 Task: Look for space in Huber Heights, United States from 6th September, 2023 to 15th September, 2023 for 6 adults in price range Rs.8000 to Rs.12000. Place can be entire place or private room with 6 bedrooms having 6 beds and 6 bathrooms. Property type can be house, flat, guest house. Amenities needed are: wifi, TV, free parkinig on premises, gym, breakfast. Booking option can be shelf check-in. Required host language is English.
Action: Mouse moved to (432, 95)
Screenshot: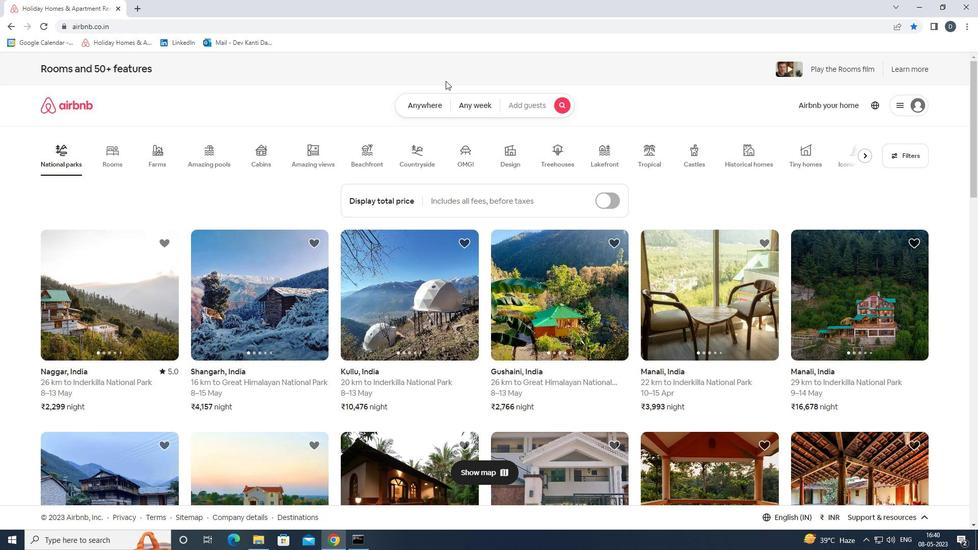 
Action: Mouse pressed left at (432, 95)
Screenshot: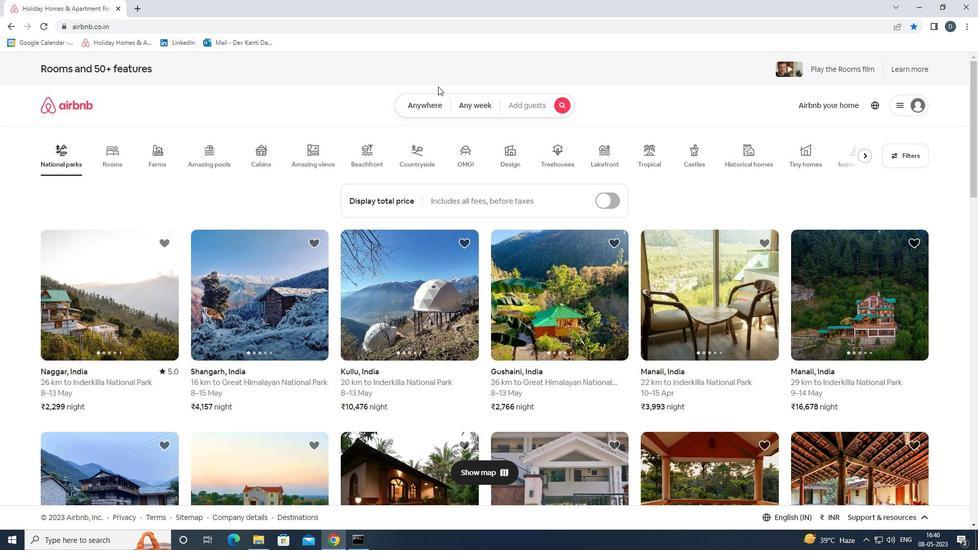 
Action: Mouse moved to (375, 145)
Screenshot: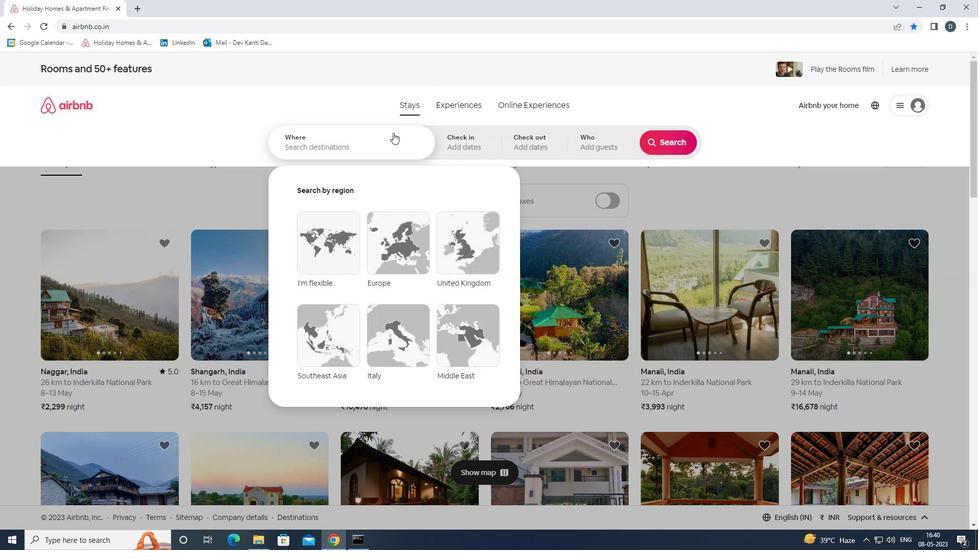 
Action: Mouse pressed left at (375, 145)
Screenshot: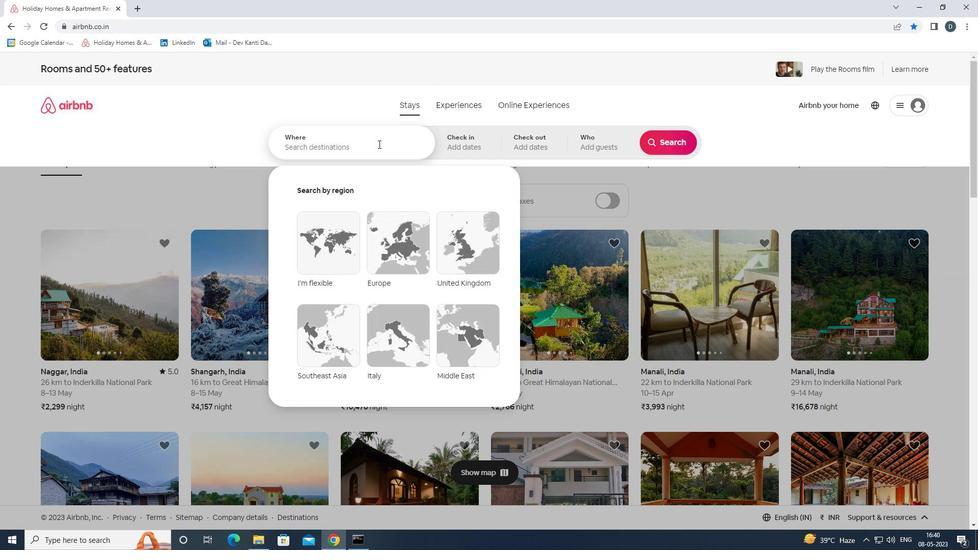 
Action: Key pressed <Key.shift><Key.shift><Key.shift>HUBER<Key.space><Key.shift>HEIGHTS,<Key.shift><Key.shift><Key.shift><Key.shift><Key.shift><Key.shift><Key.shift><Key.shift><Key.shift><Key.shift><Key.shift><Key.shift>UNITED<Key.space><Key.shift>STATES<Key.enter>
Screenshot: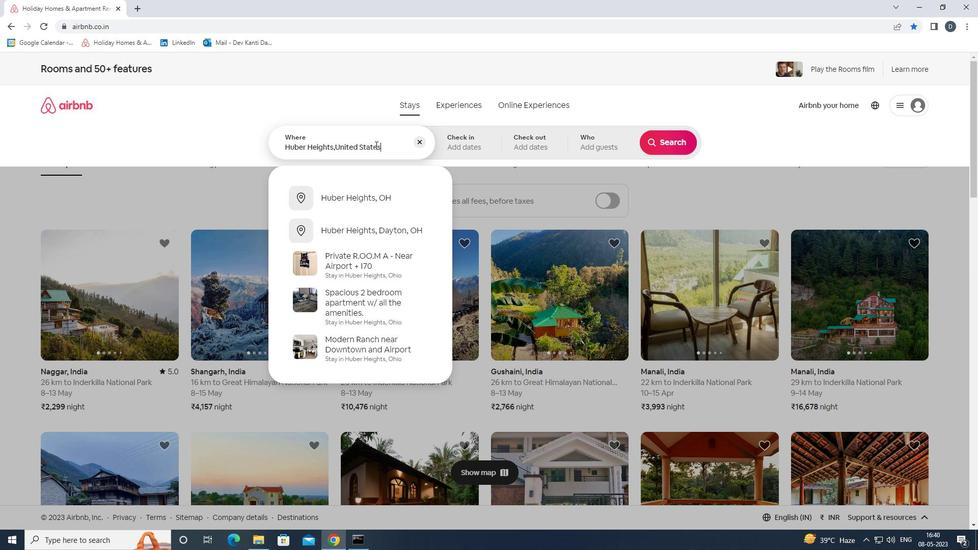 
Action: Mouse moved to (660, 225)
Screenshot: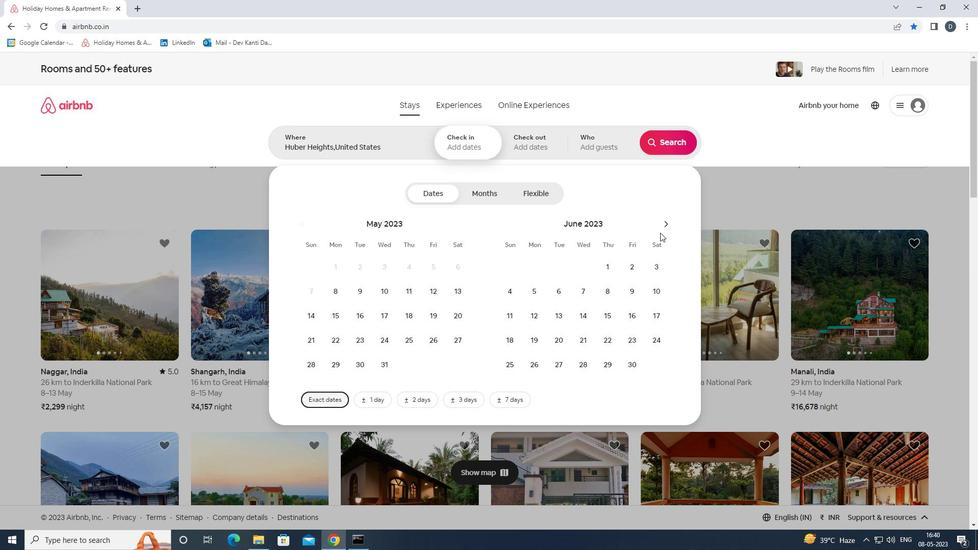 
Action: Mouse pressed left at (660, 225)
Screenshot: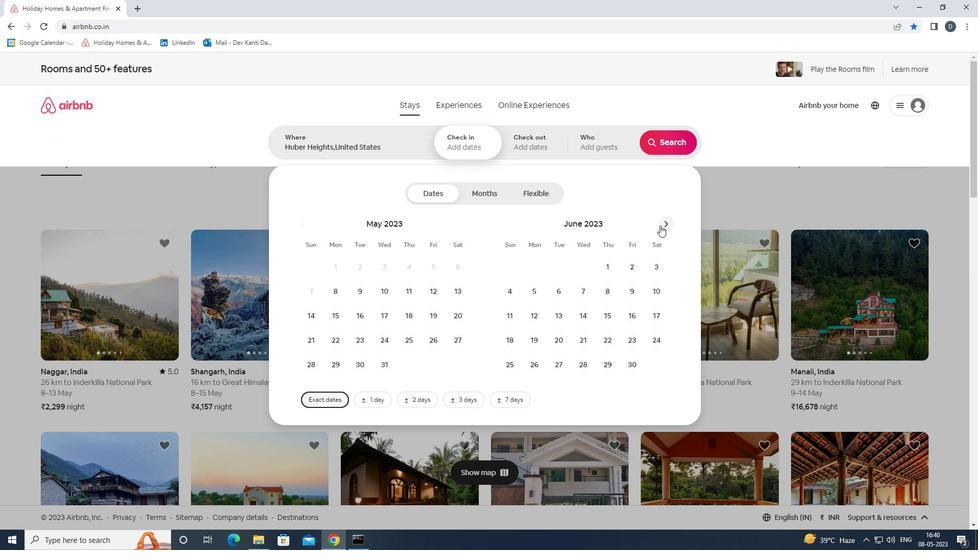 
Action: Mouse pressed left at (660, 225)
Screenshot: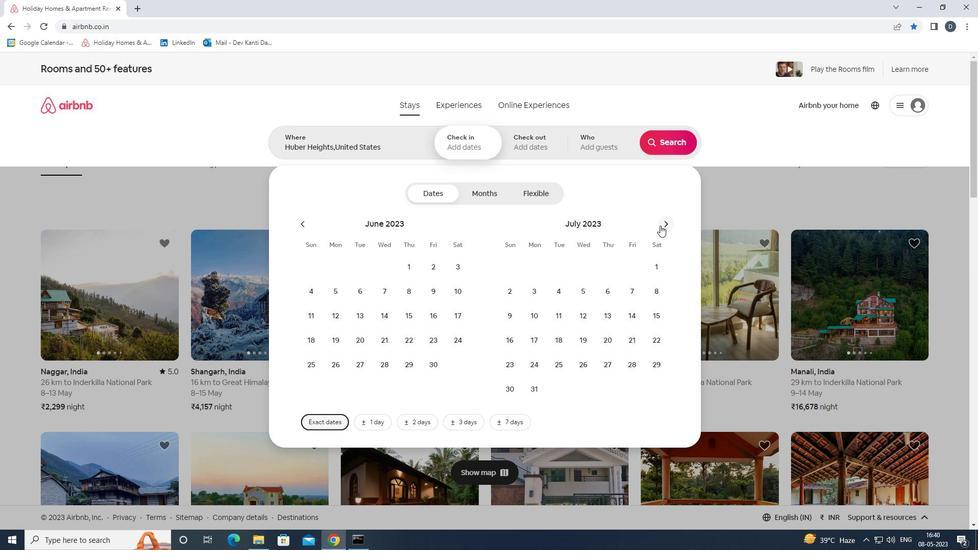 
Action: Mouse pressed left at (660, 225)
Screenshot: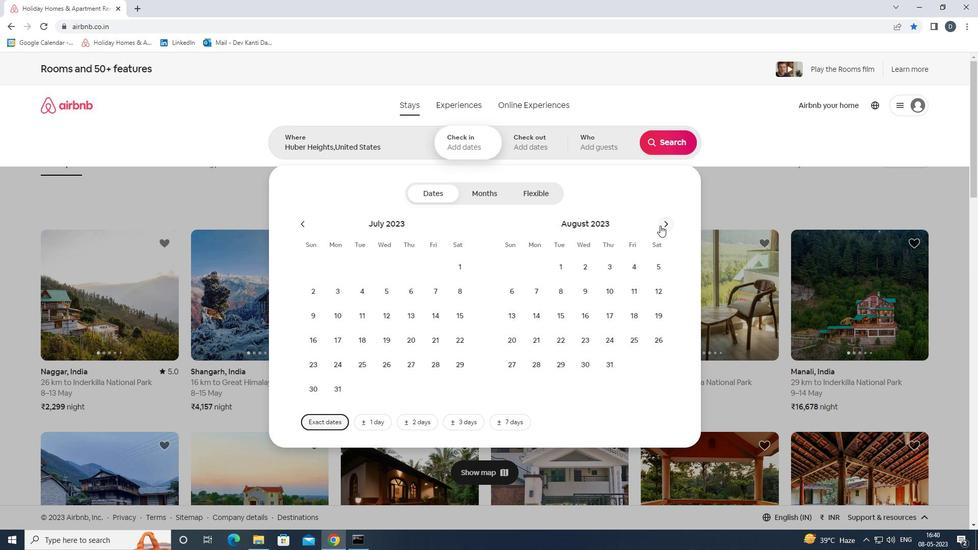 
Action: Mouse moved to (590, 293)
Screenshot: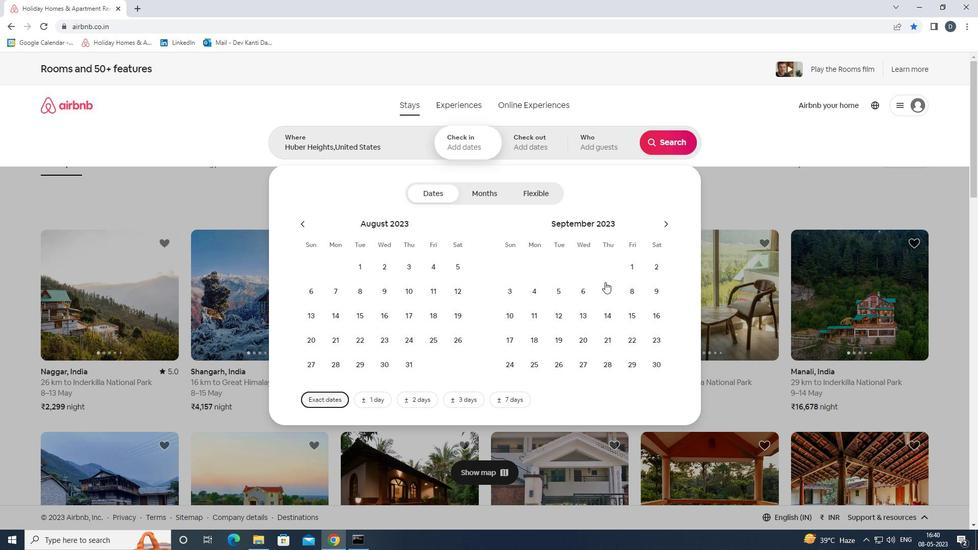 
Action: Mouse pressed left at (590, 293)
Screenshot: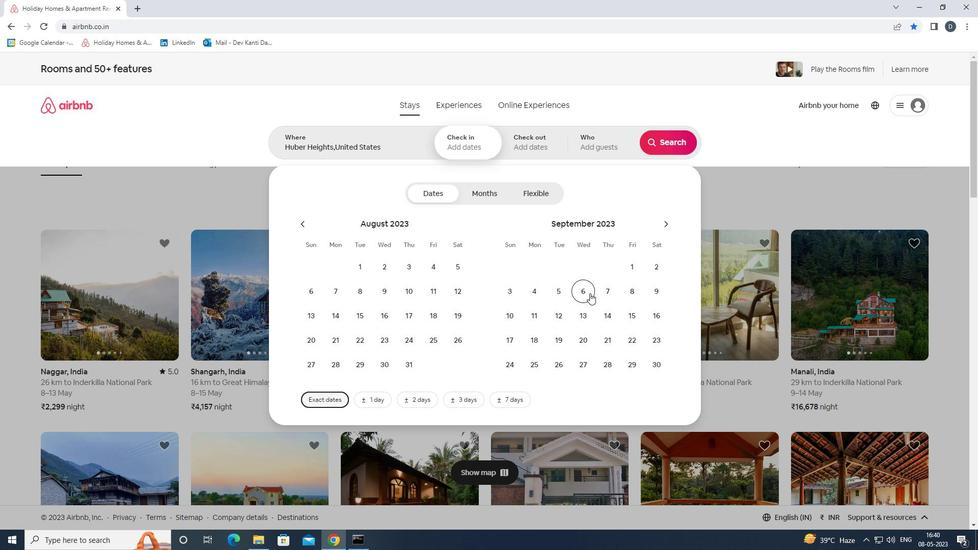 
Action: Mouse moved to (631, 311)
Screenshot: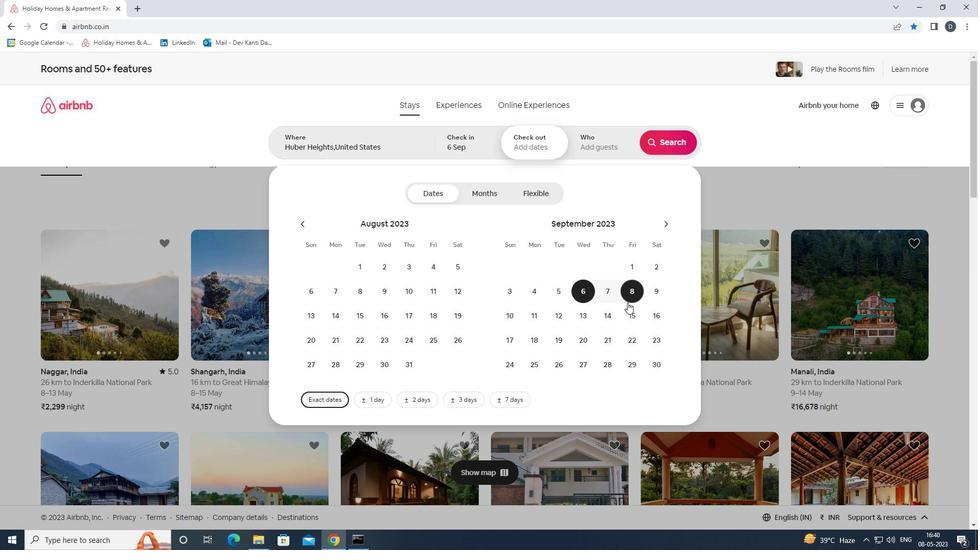 
Action: Mouse pressed left at (631, 311)
Screenshot: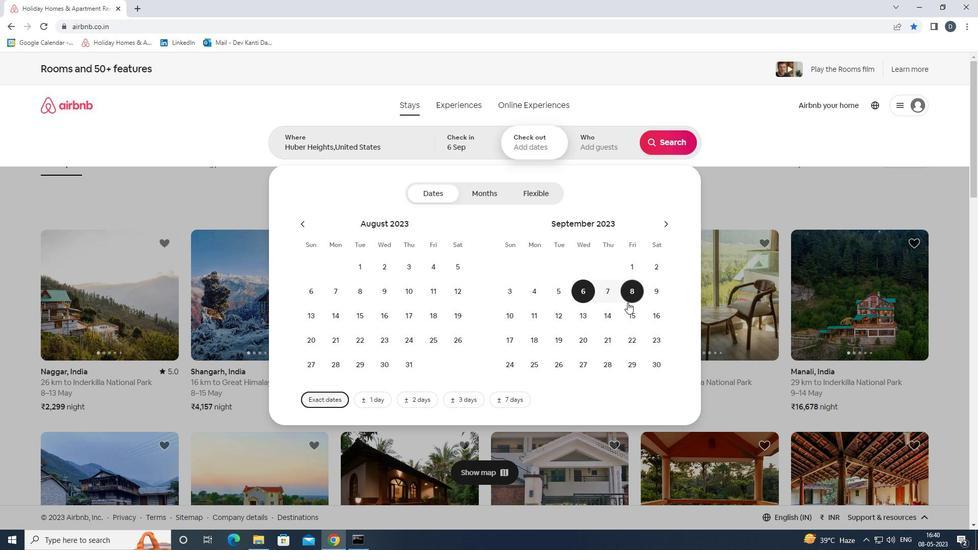 
Action: Mouse moved to (614, 152)
Screenshot: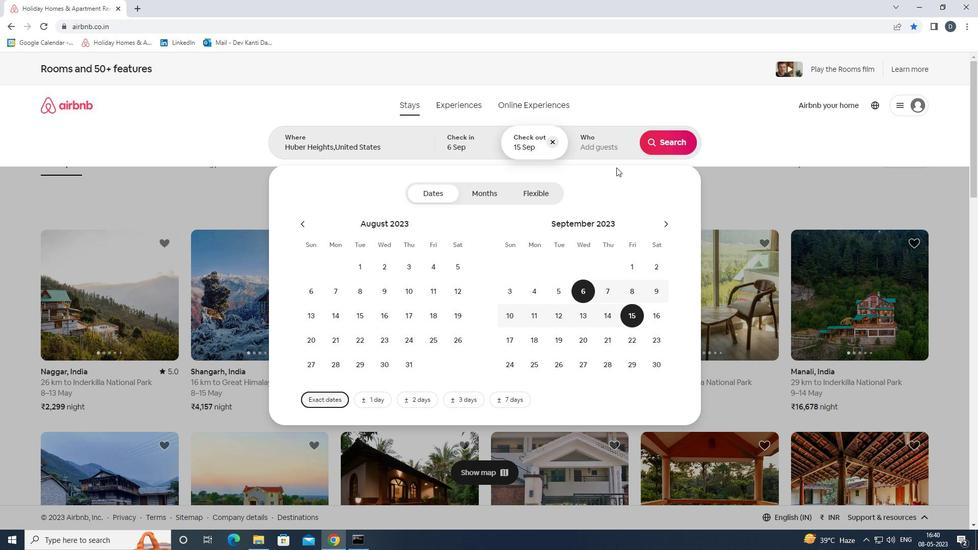 
Action: Mouse pressed left at (614, 152)
Screenshot: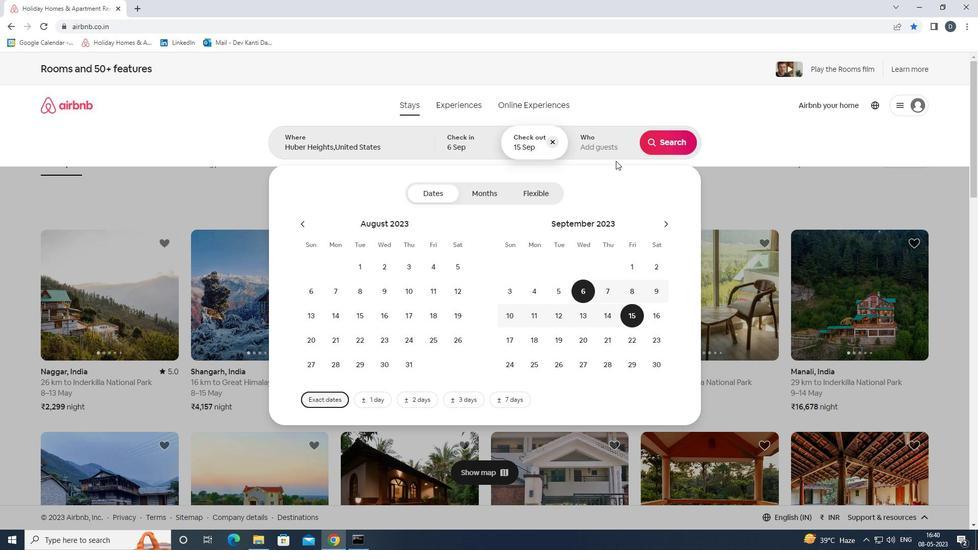
Action: Mouse moved to (672, 199)
Screenshot: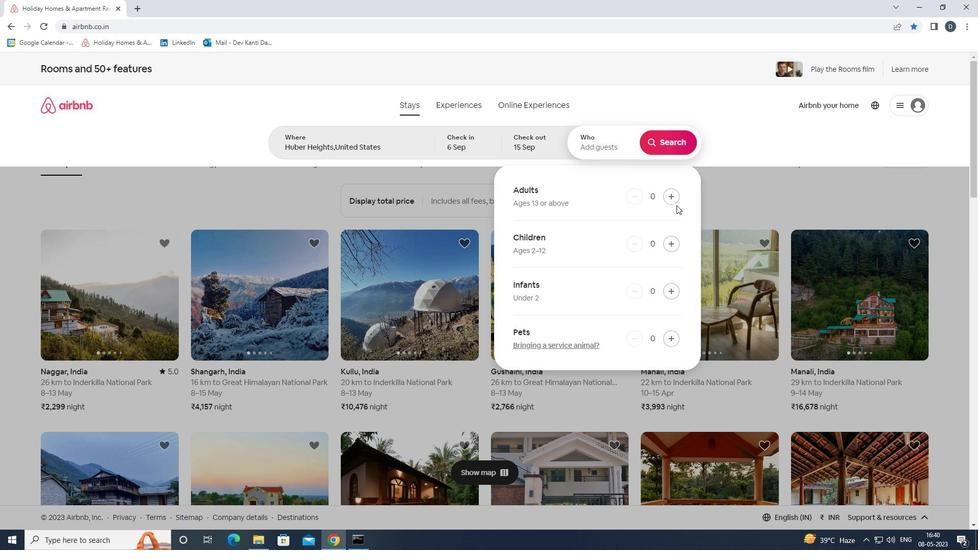 
Action: Mouse pressed left at (672, 199)
Screenshot: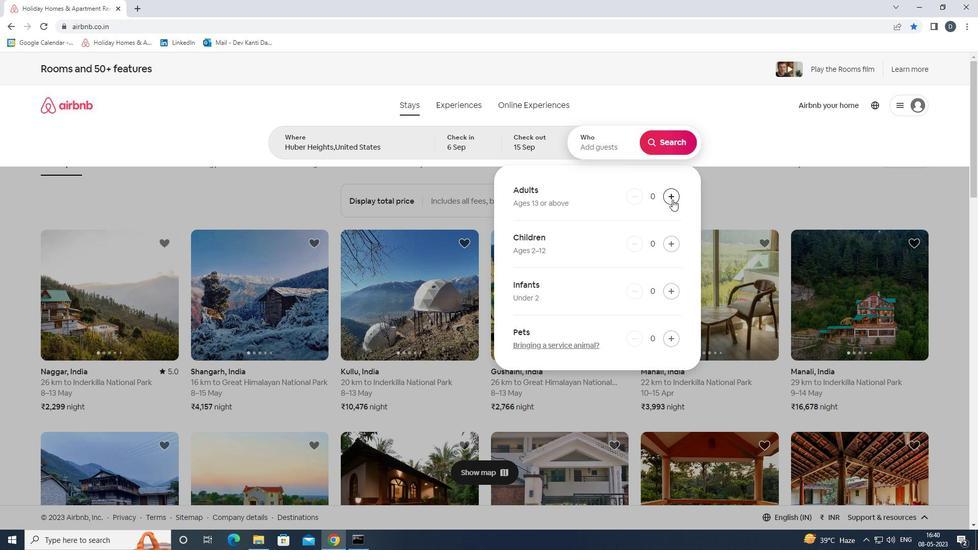 
Action: Mouse pressed left at (672, 199)
Screenshot: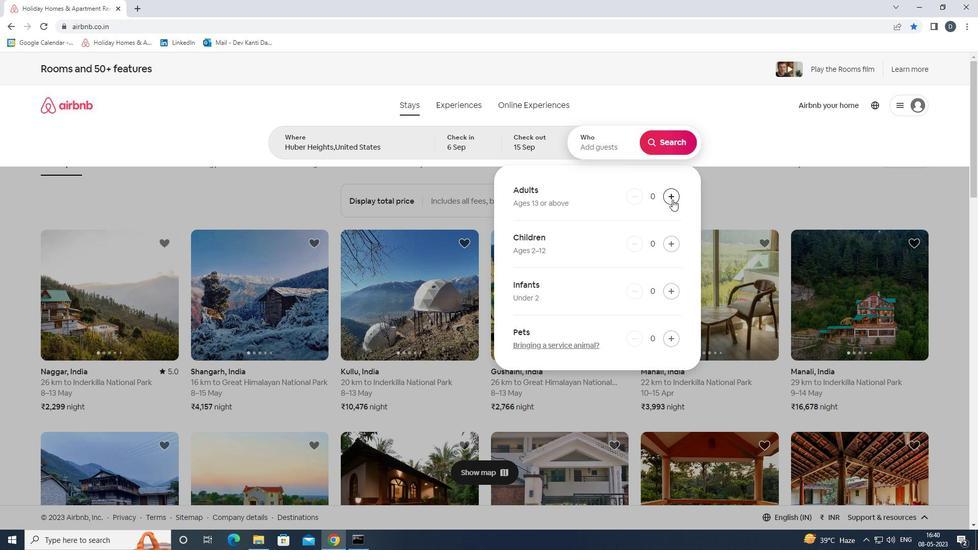 
Action: Mouse pressed left at (672, 199)
Screenshot: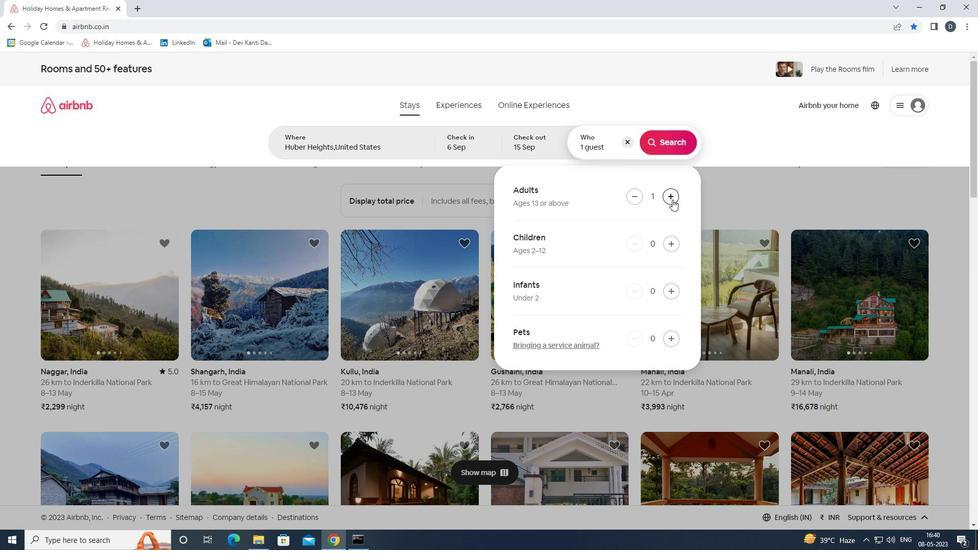 
Action: Mouse pressed left at (672, 199)
Screenshot: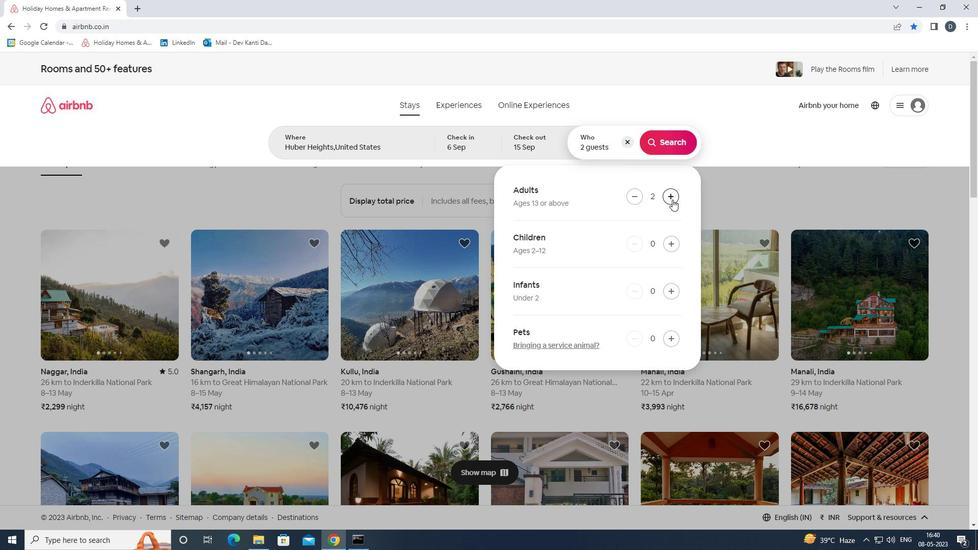 
Action: Mouse pressed left at (672, 199)
Screenshot: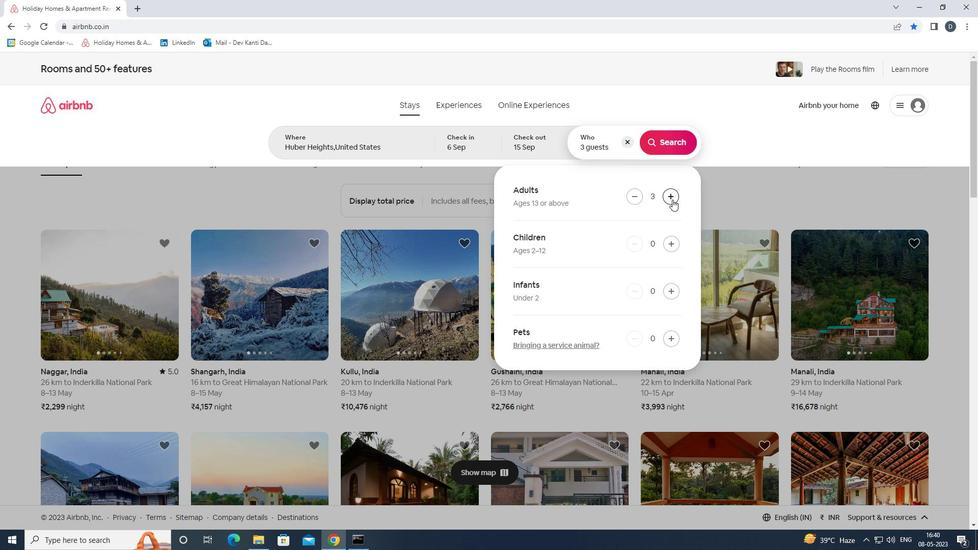 
Action: Mouse pressed left at (672, 199)
Screenshot: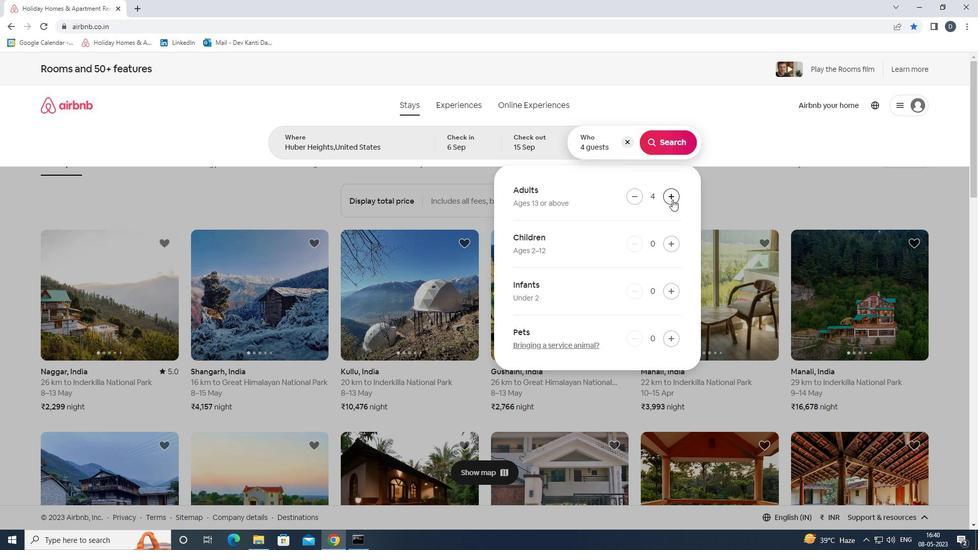 
Action: Mouse moved to (676, 134)
Screenshot: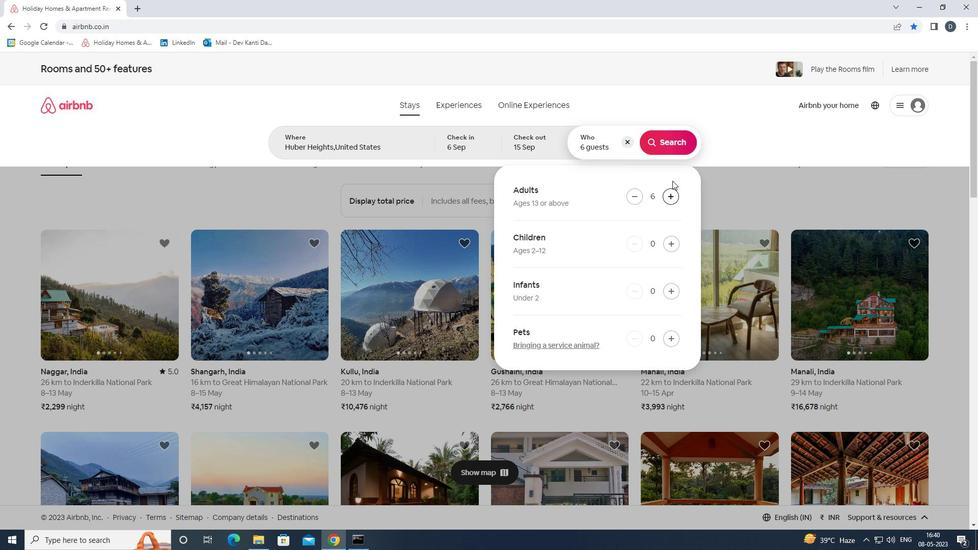
Action: Mouse pressed left at (676, 134)
Screenshot: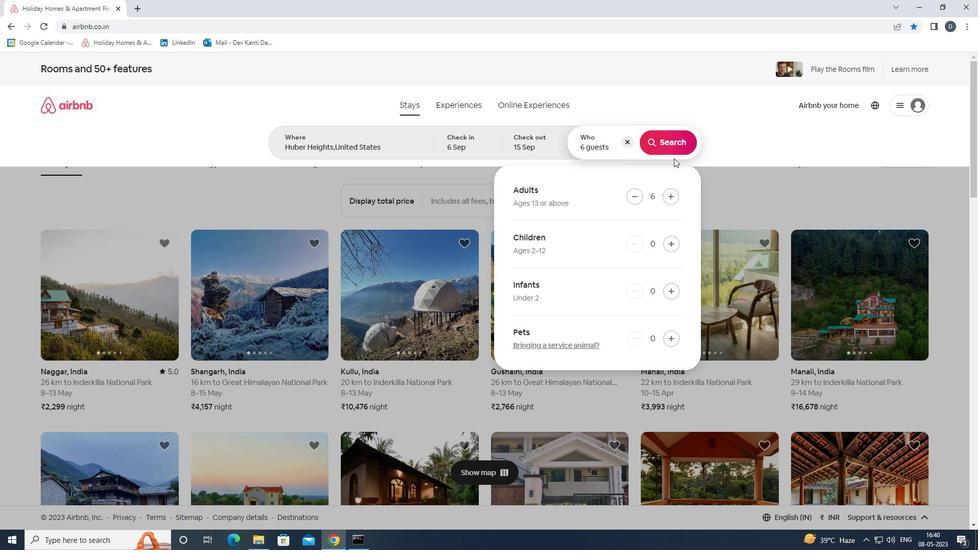 
Action: Mouse moved to (930, 117)
Screenshot: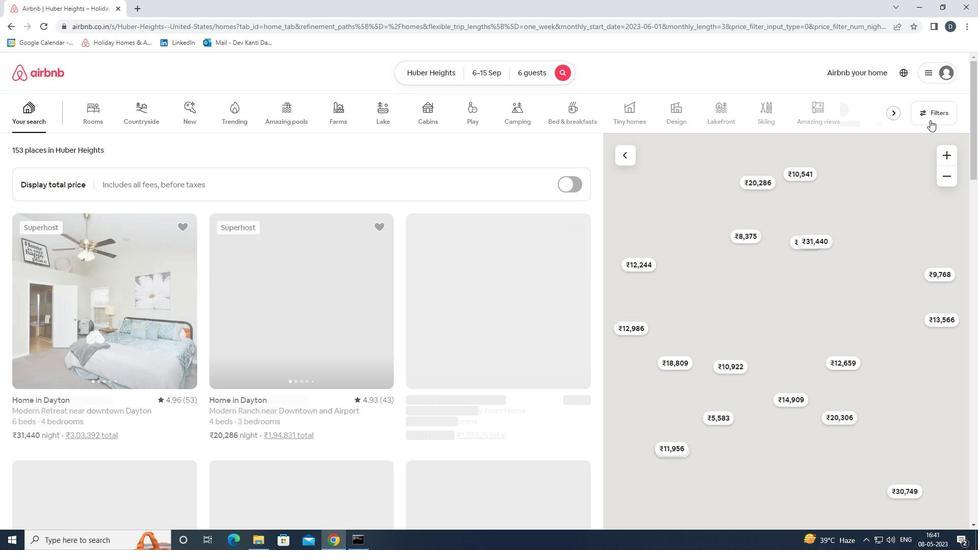 
Action: Mouse pressed left at (930, 117)
Screenshot: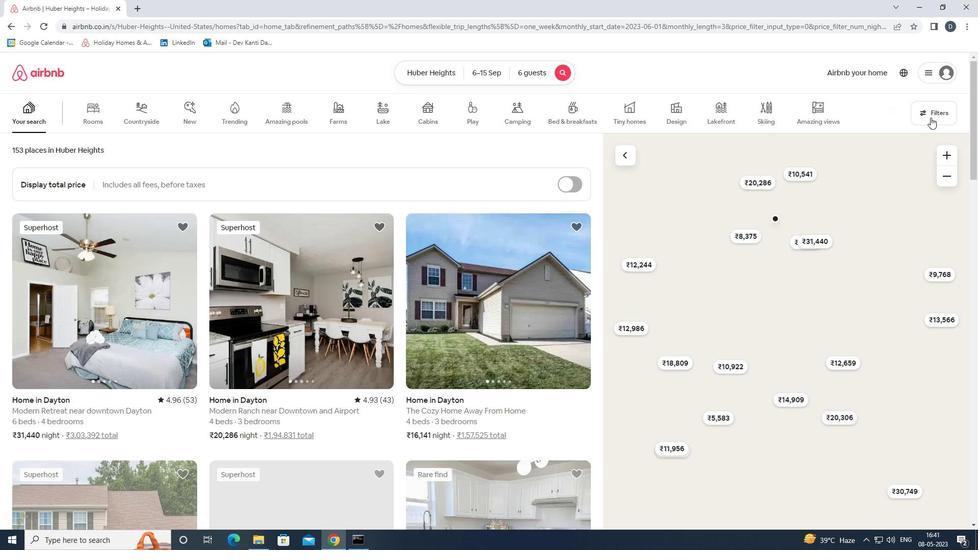 
Action: Mouse moved to (423, 367)
Screenshot: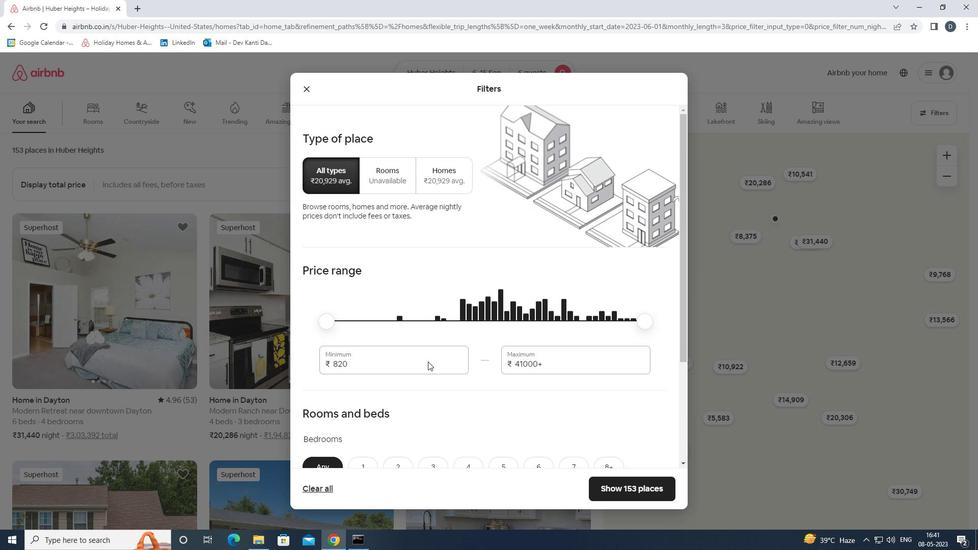 
Action: Mouse pressed left at (423, 367)
Screenshot: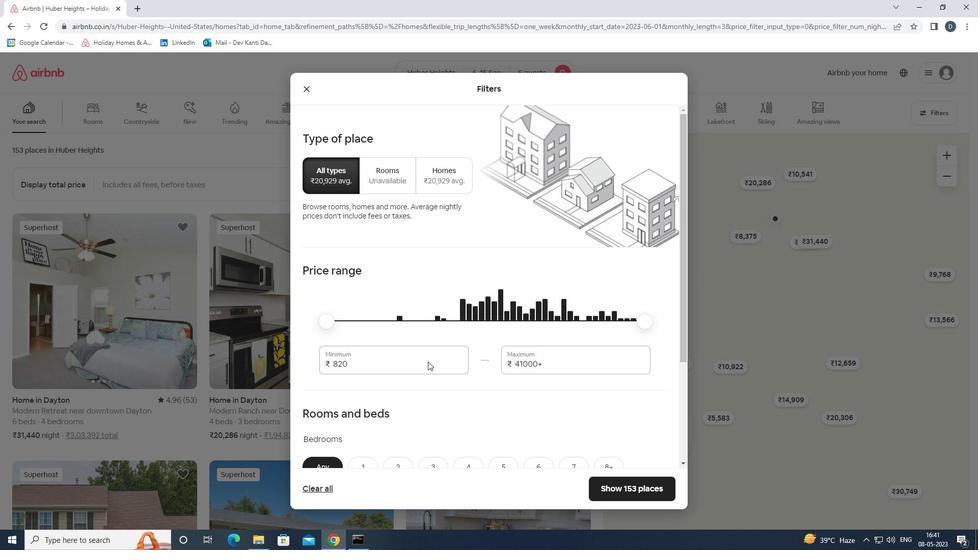 
Action: Mouse pressed left at (423, 367)
Screenshot: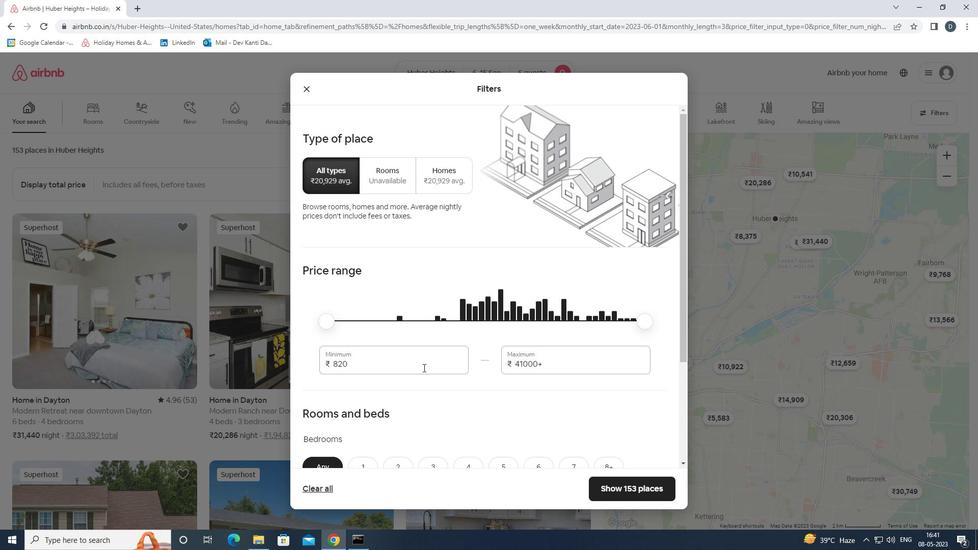 
Action: Key pressed 8000<Key.tab>12000
Screenshot: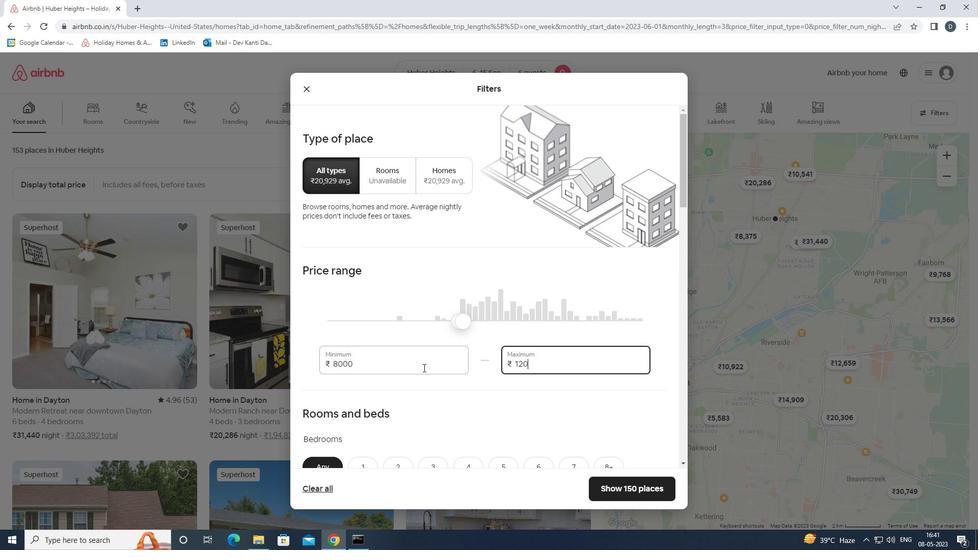 
Action: Mouse scrolled (423, 367) with delta (0, 0)
Screenshot: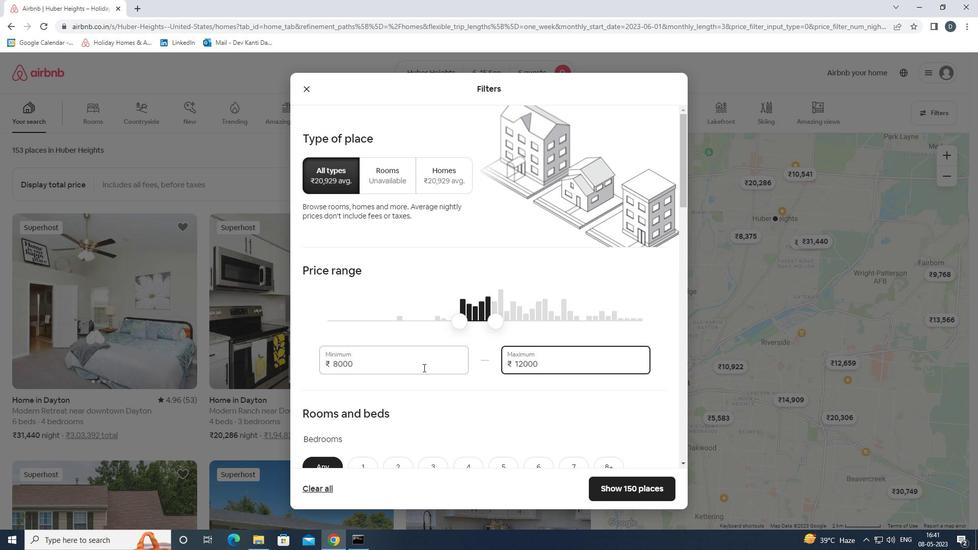 
Action: Mouse scrolled (423, 367) with delta (0, 0)
Screenshot: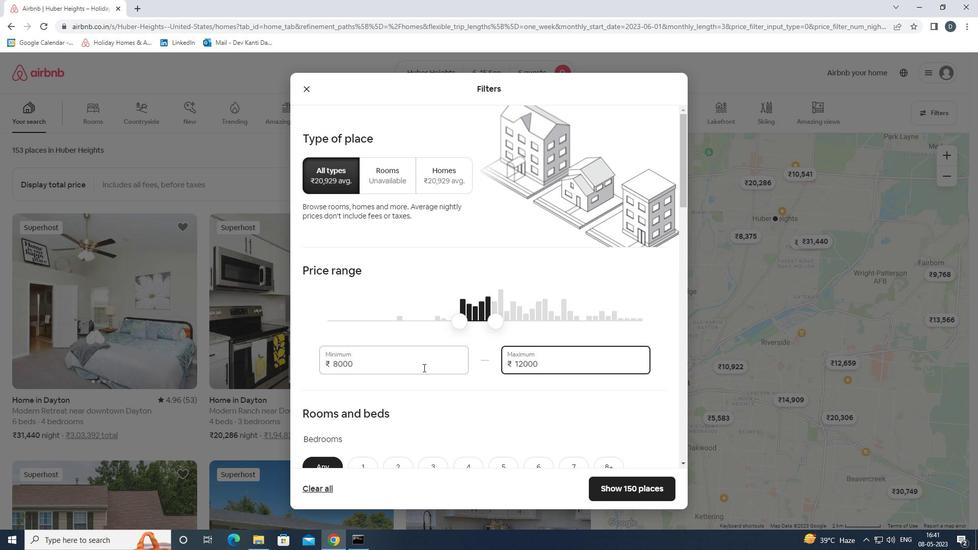 
Action: Mouse scrolled (423, 367) with delta (0, 0)
Screenshot: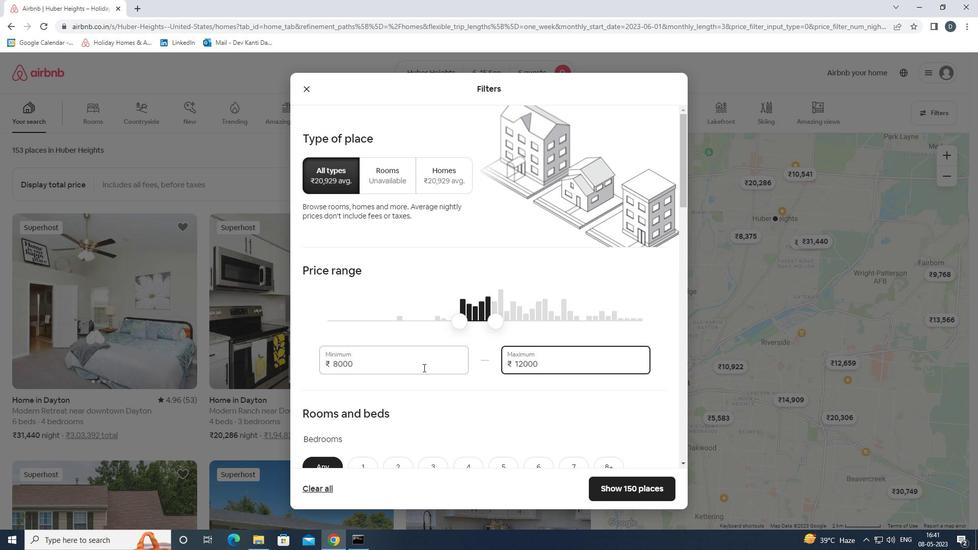 
Action: Mouse scrolled (423, 367) with delta (0, 0)
Screenshot: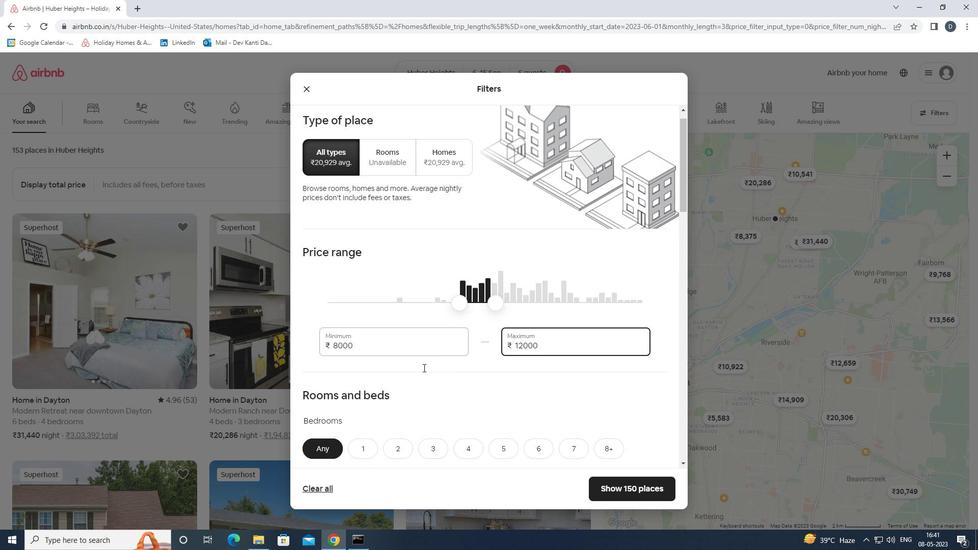 
Action: Mouse moved to (419, 340)
Screenshot: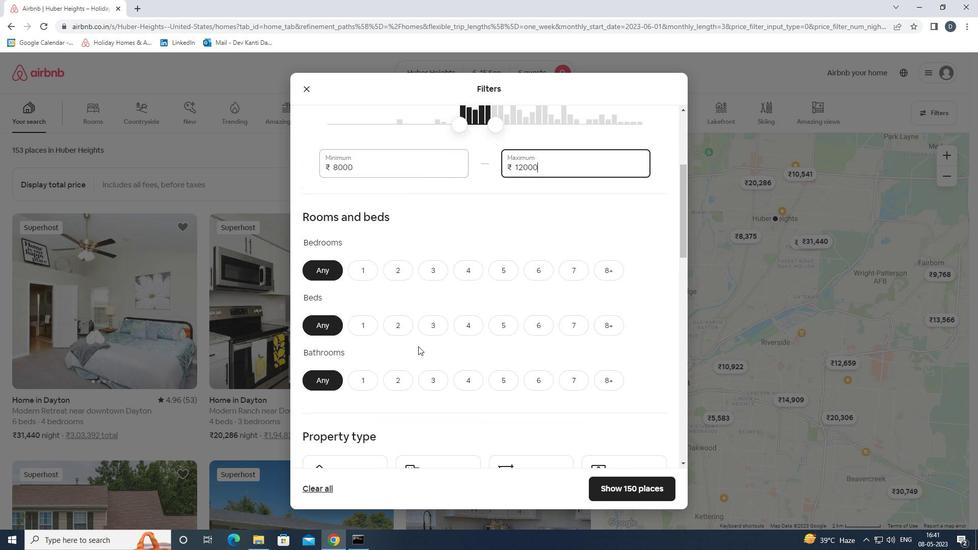 
Action: Mouse scrolled (419, 340) with delta (0, 0)
Screenshot: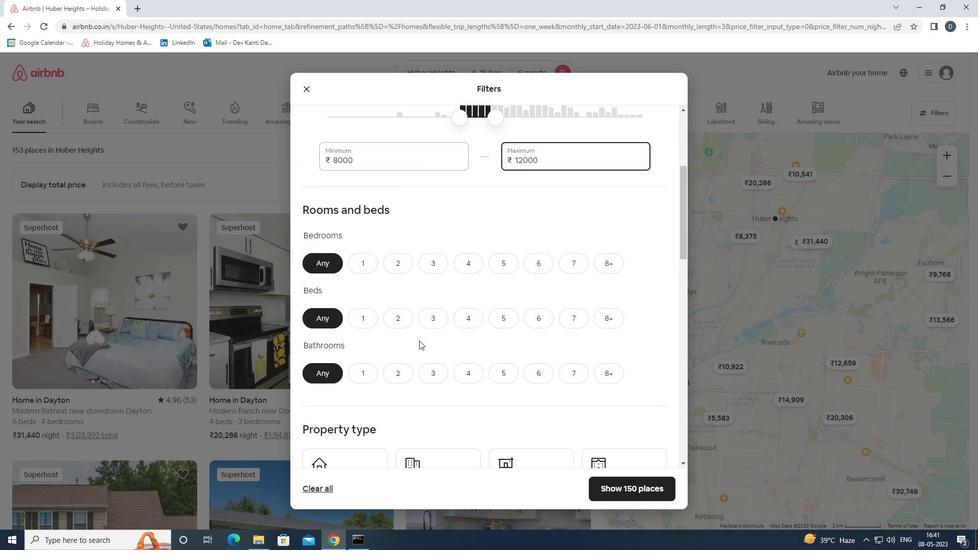 
Action: Mouse moved to (535, 216)
Screenshot: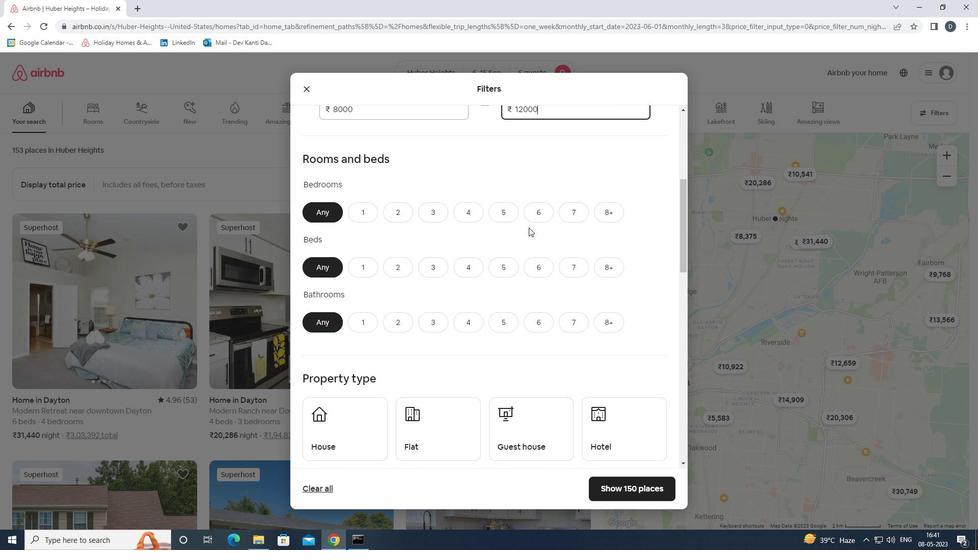 
Action: Mouse pressed left at (535, 216)
Screenshot: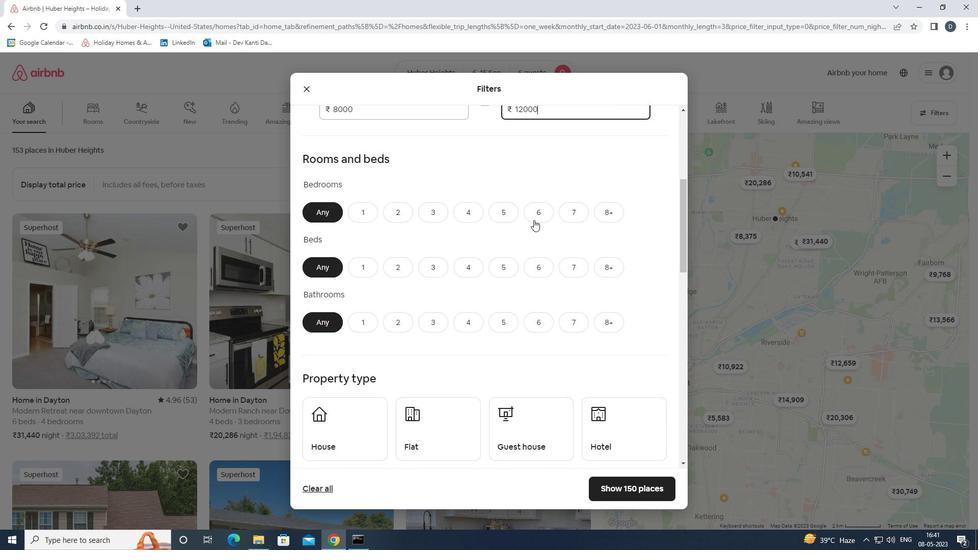 
Action: Mouse moved to (541, 273)
Screenshot: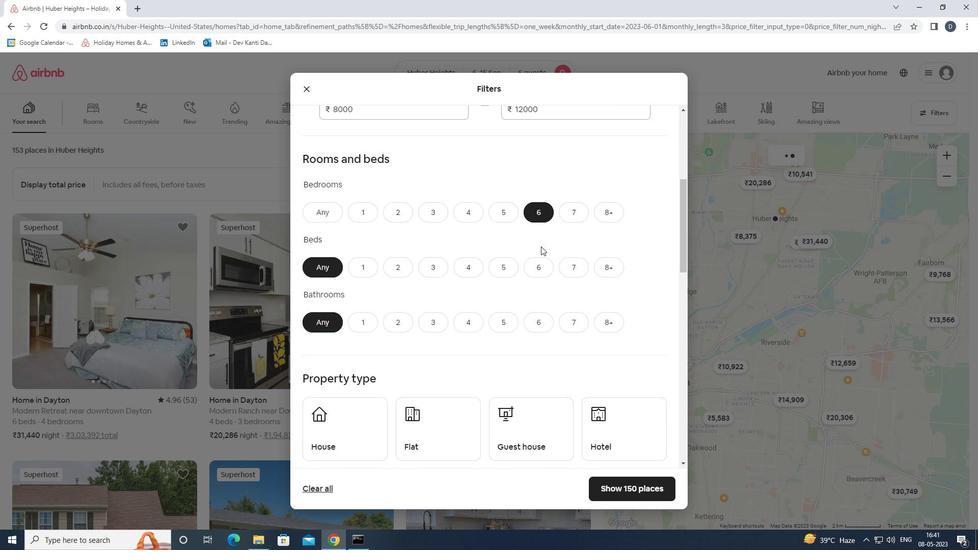 
Action: Mouse pressed left at (541, 273)
Screenshot: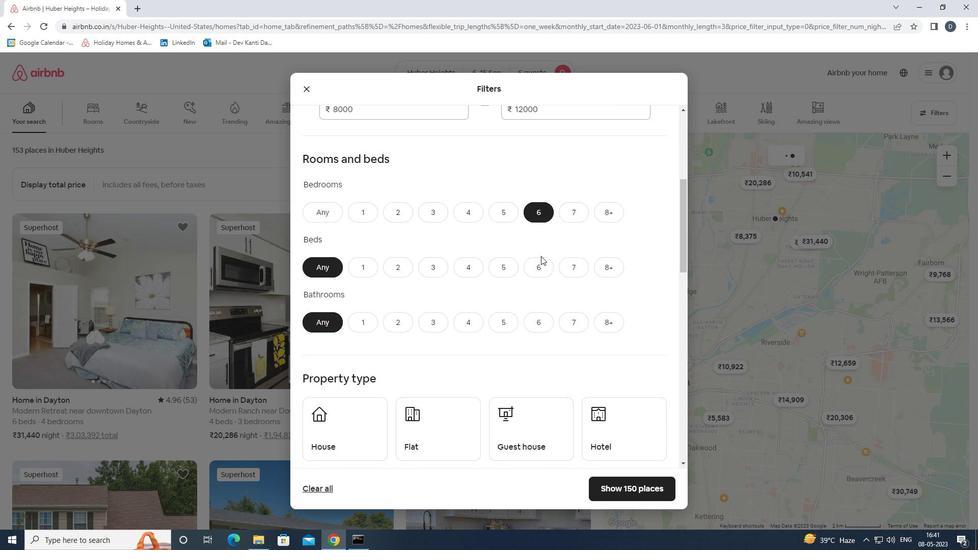 
Action: Mouse moved to (545, 317)
Screenshot: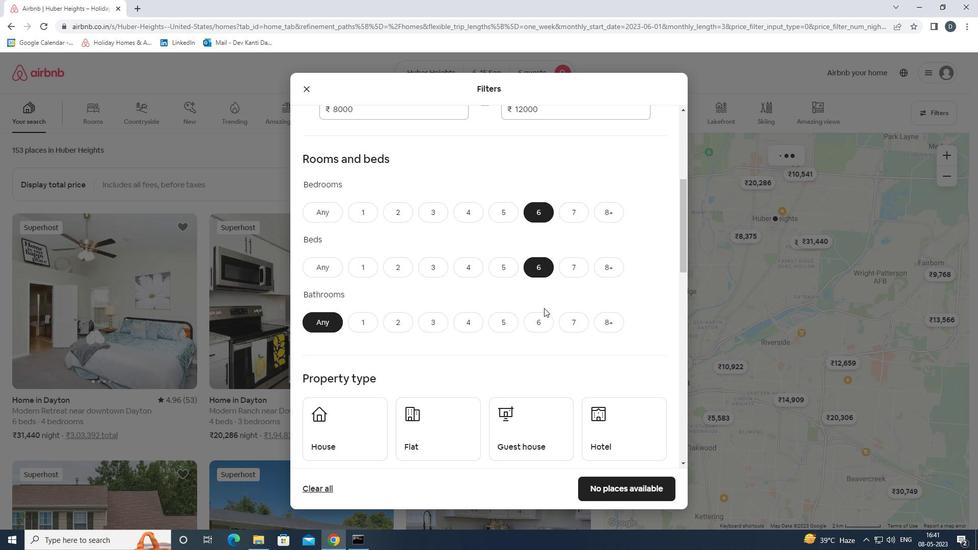 
Action: Mouse pressed left at (545, 317)
Screenshot: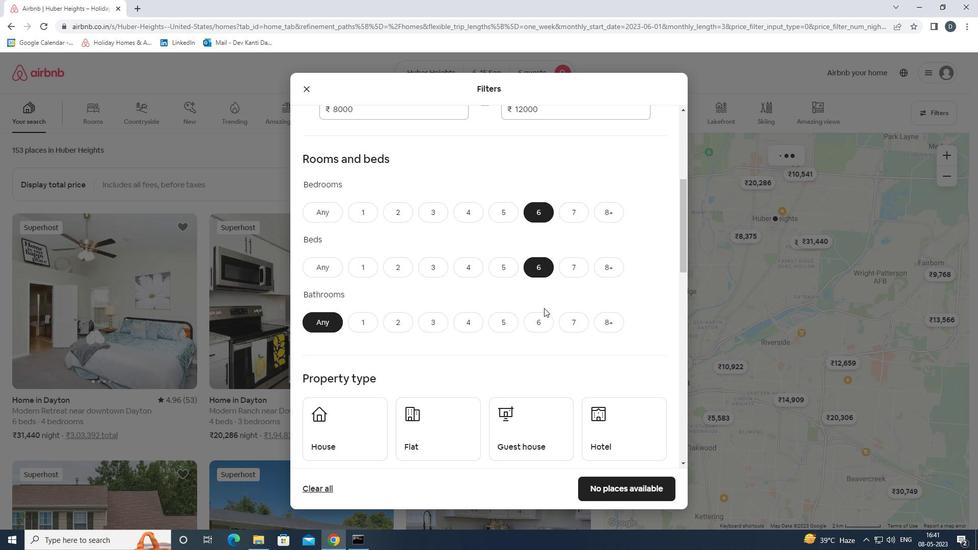
Action: Mouse moved to (546, 317)
Screenshot: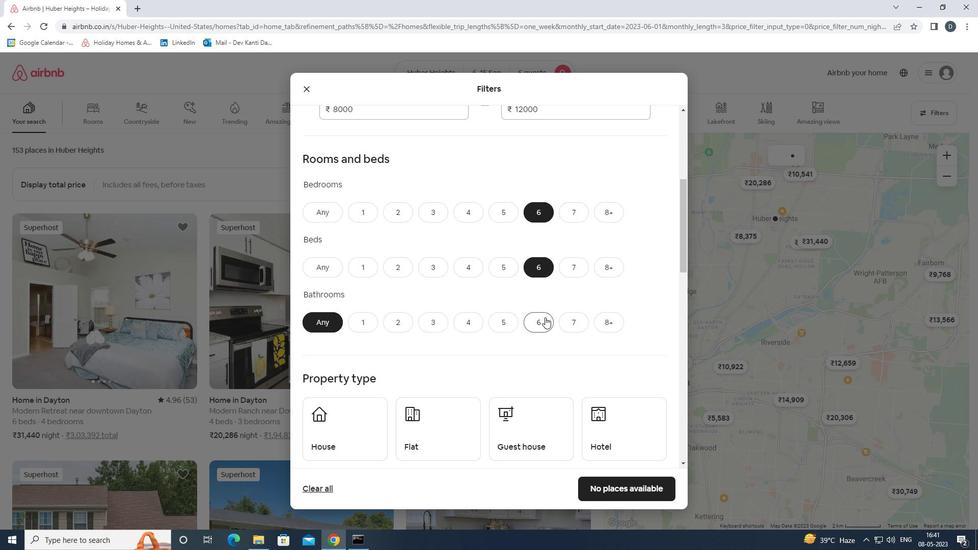 
Action: Mouse scrolled (546, 317) with delta (0, 0)
Screenshot: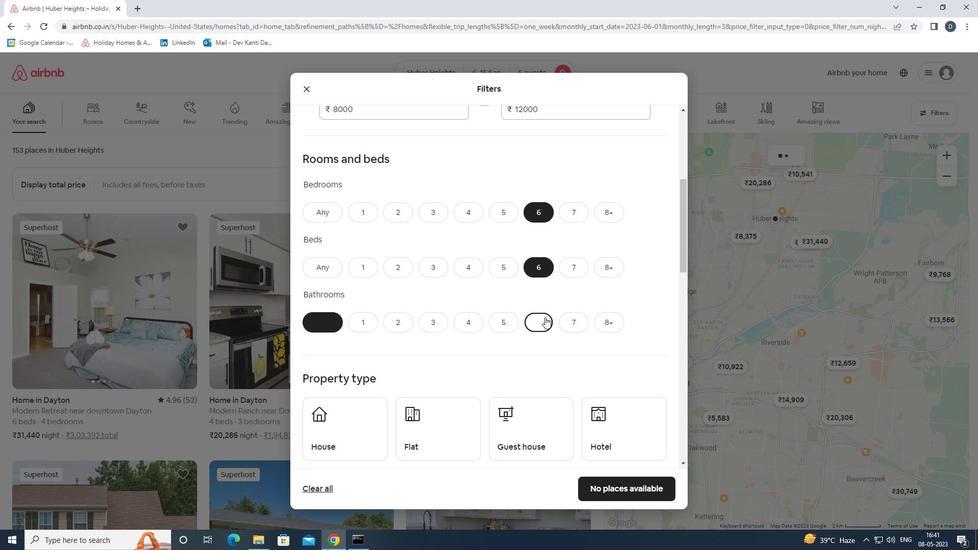 
Action: Mouse scrolled (546, 317) with delta (0, 0)
Screenshot: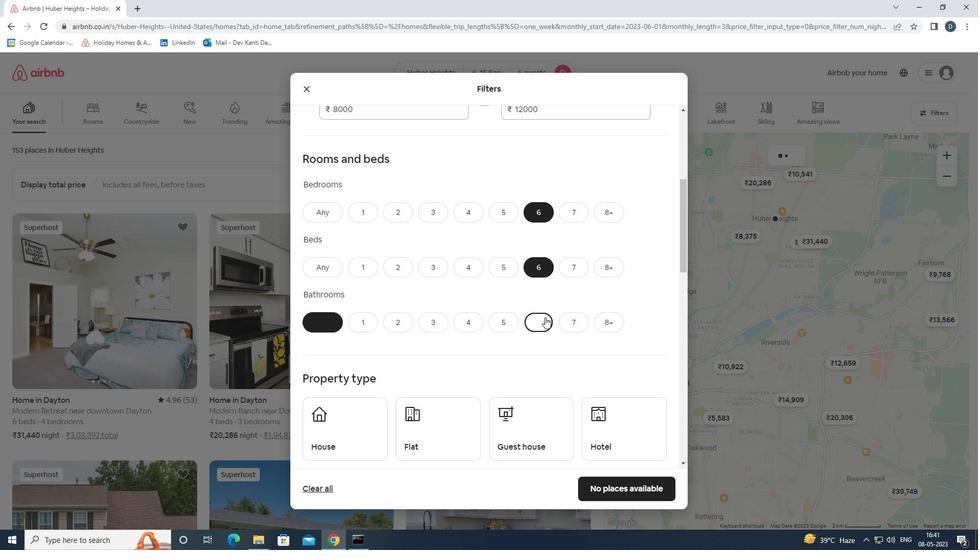 
Action: Mouse moved to (332, 341)
Screenshot: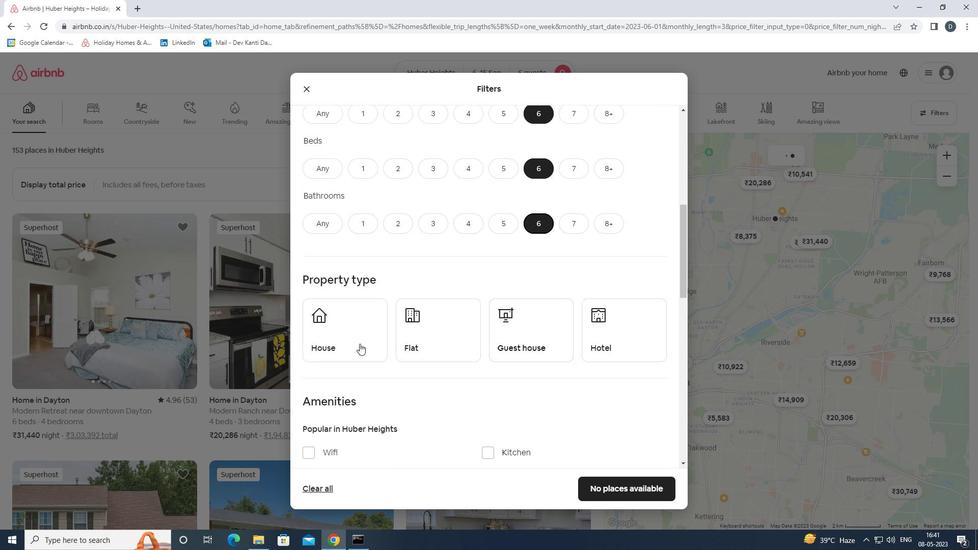 
Action: Mouse pressed left at (332, 341)
Screenshot: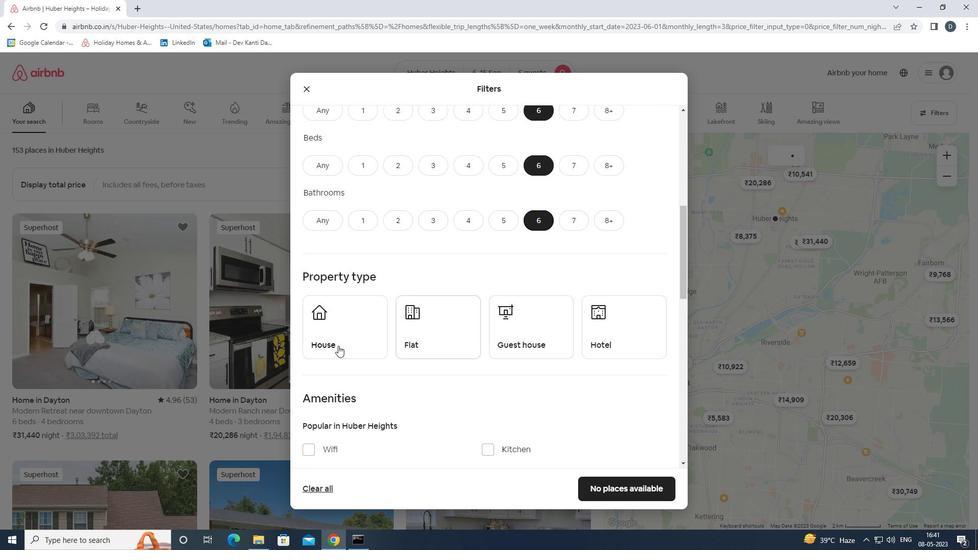 
Action: Mouse moved to (483, 320)
Screenshot: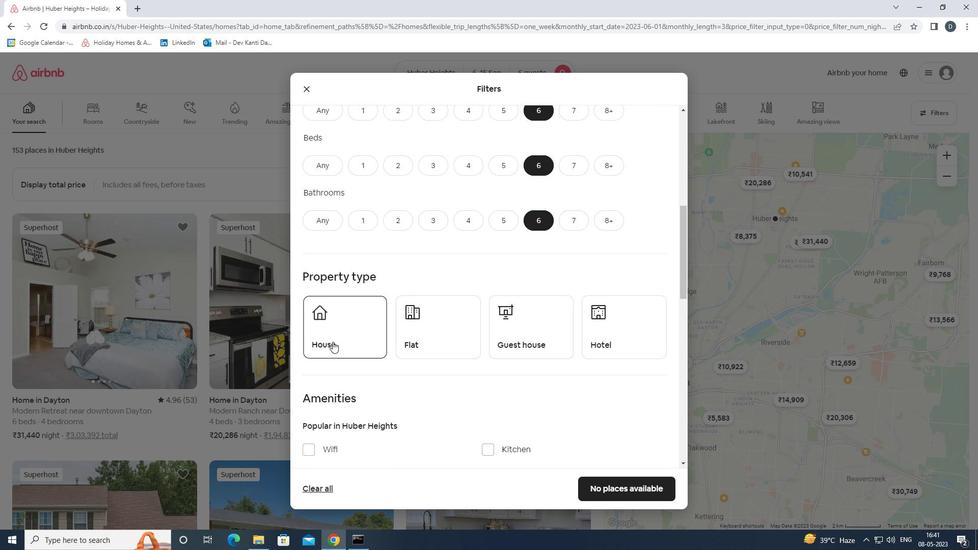 
Action: Mouse pressed left at (483, 320)
Screenshot: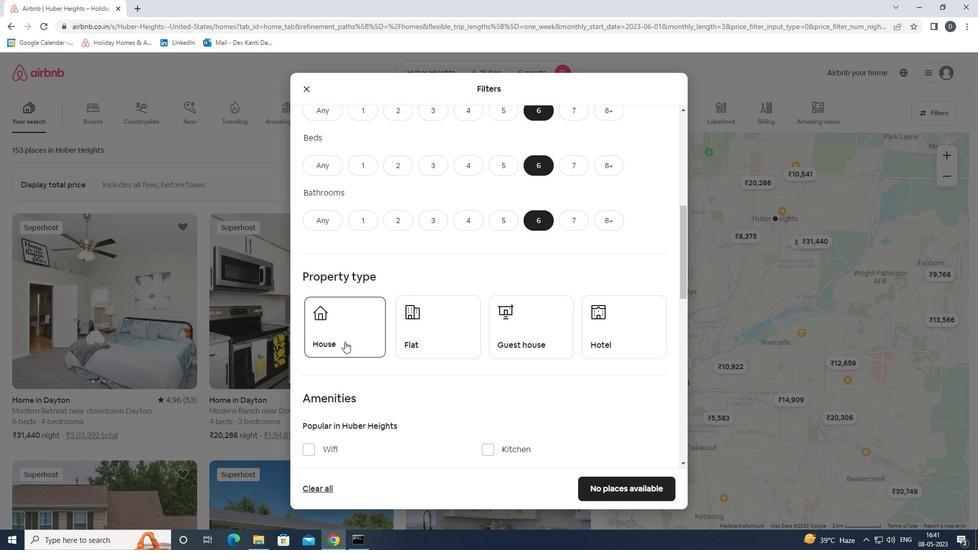 
Action: Mouse moved to (464, 322)
Screenshot: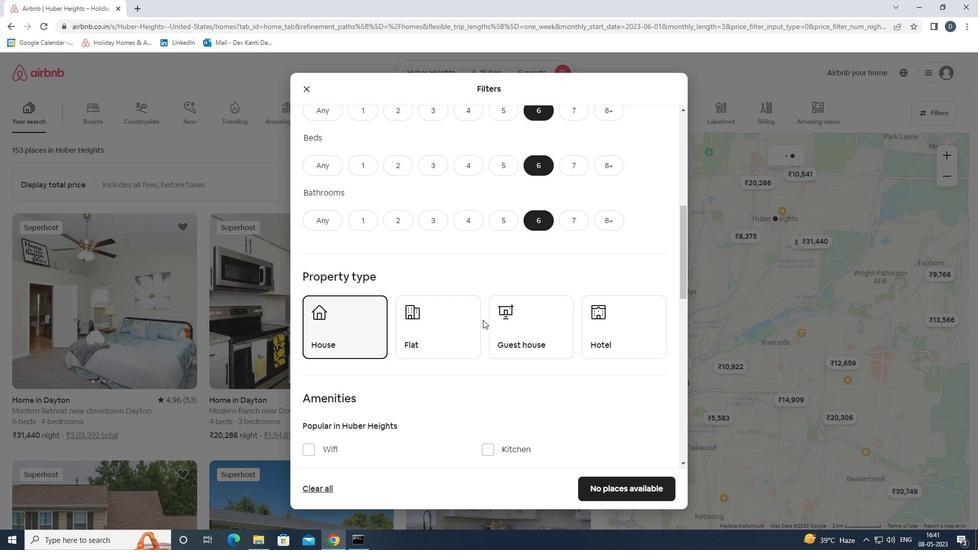 
Action: Mouse pressed left at (464, 322)
Screenshot: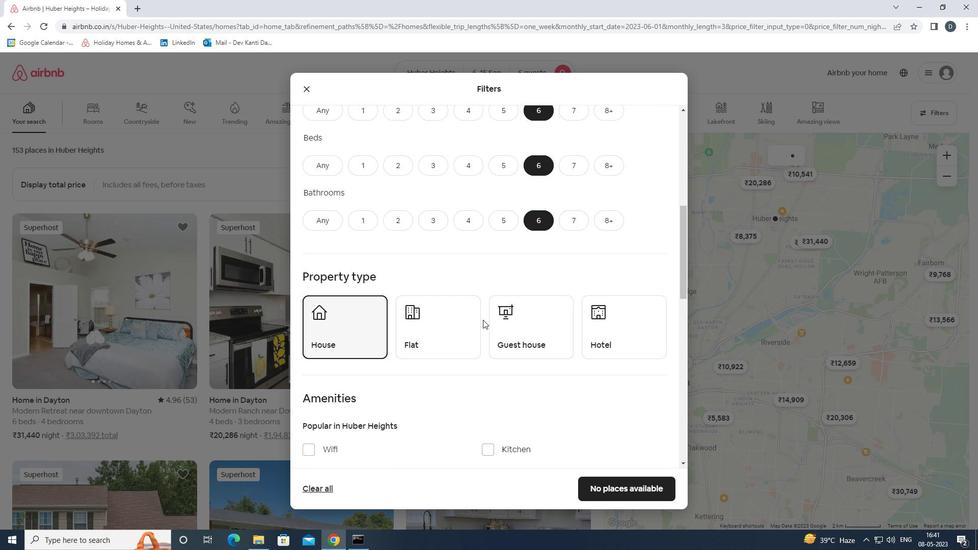 
Action: Mouse moved to (528, 322)
Screenshot: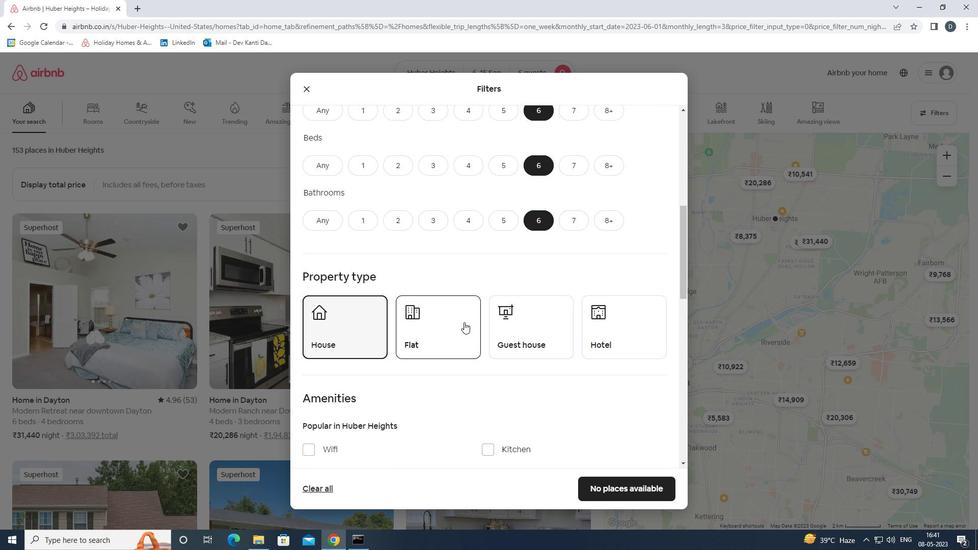 
Action: Mouse pressed left at (528, 322)
Screenshot: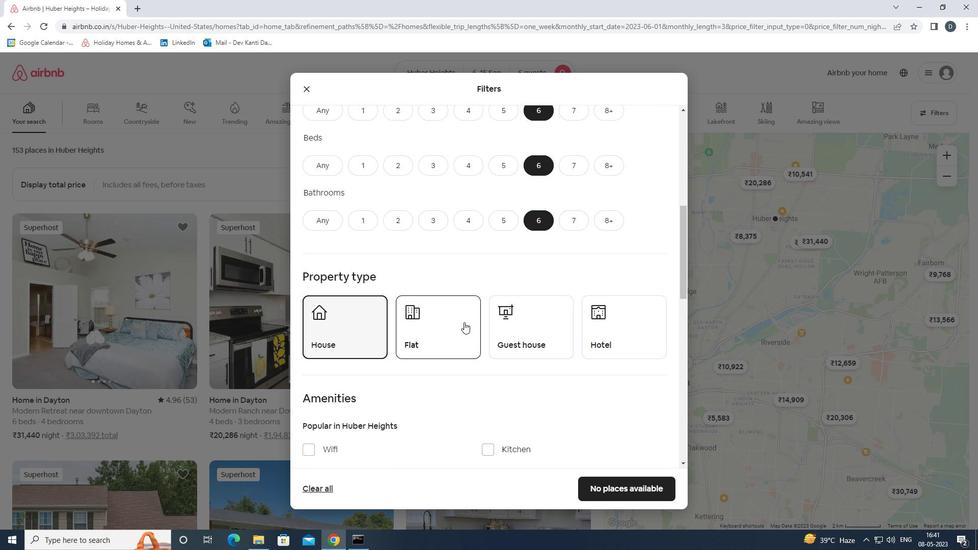 
Action: Mouse moved to (518, 407)
Screenshot: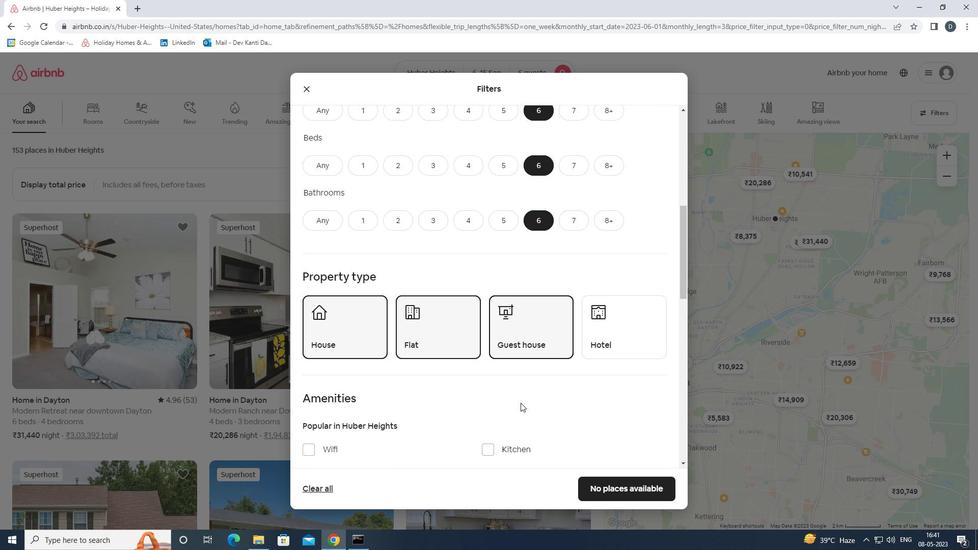 
Action: Mouse scrolled (518, 407) with delta (0, 0)
Screenshot: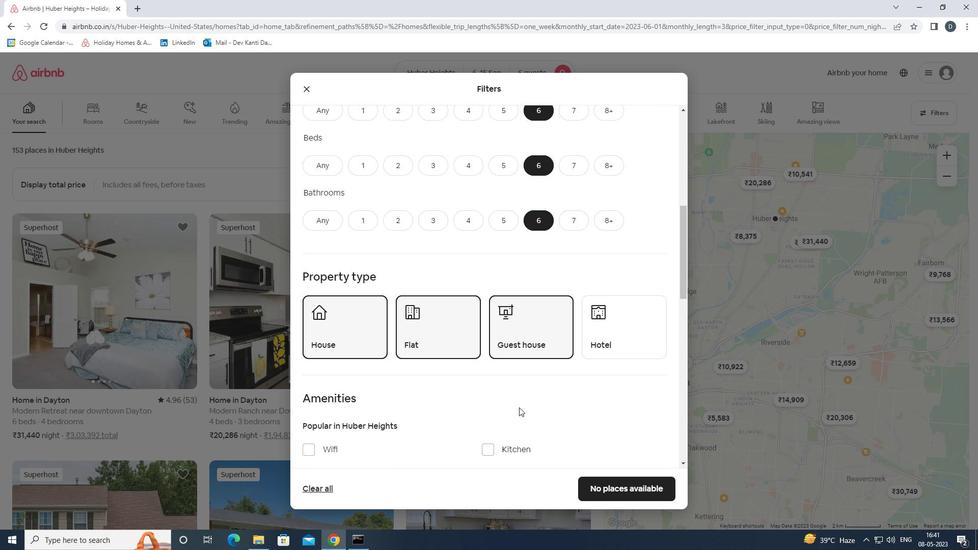 
Action: Mouse scrolled (518, 407) with delta (0, 0)
Screenshot: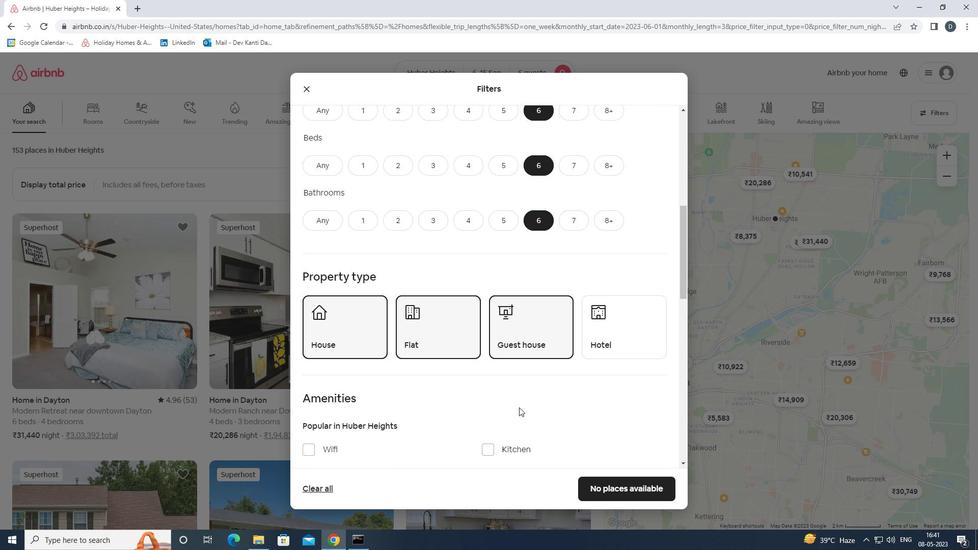
Action: Mouse scrolled (518, 407) with delta (0, 0)
Screenshot: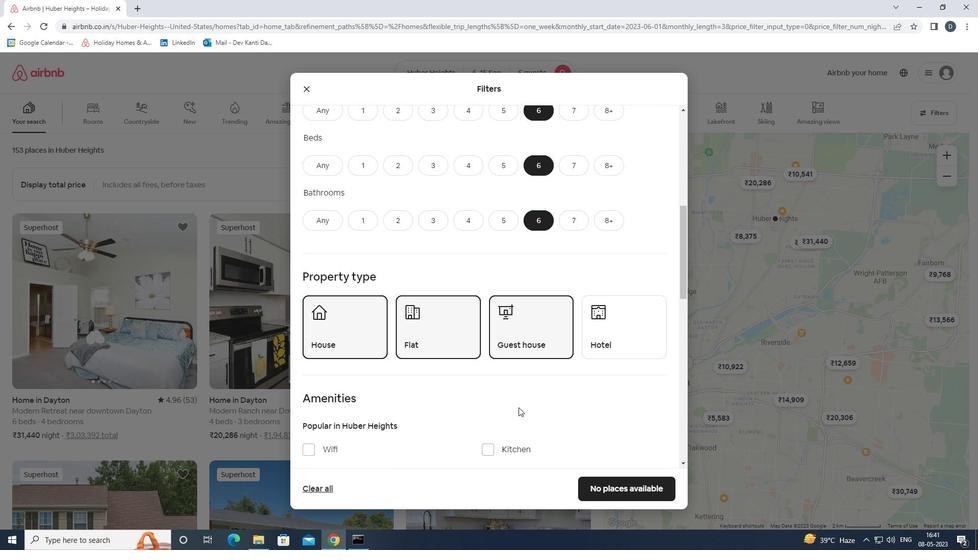 
Action: Mouse moved to (322, 298)
Screenshot: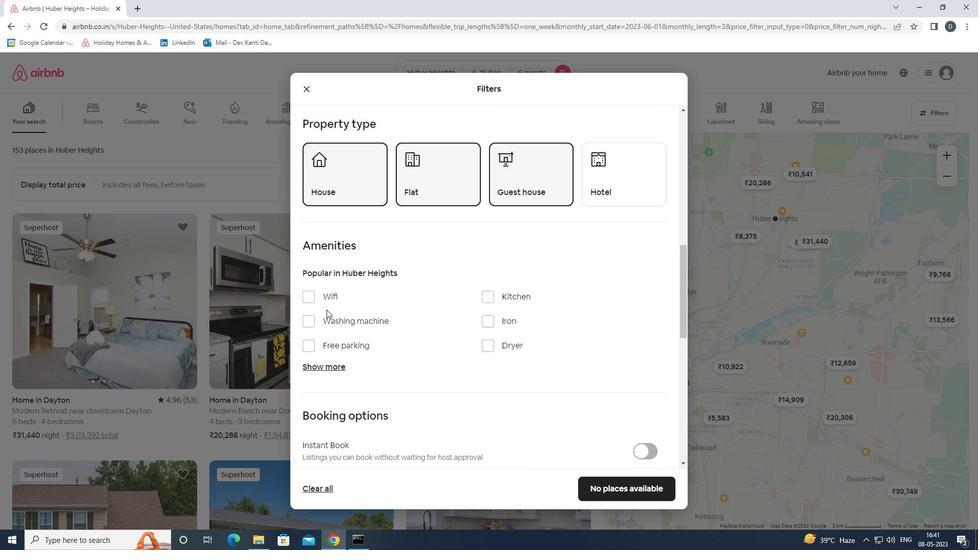 
Action: Mouse pressed left at (322, 298)
Screenshot: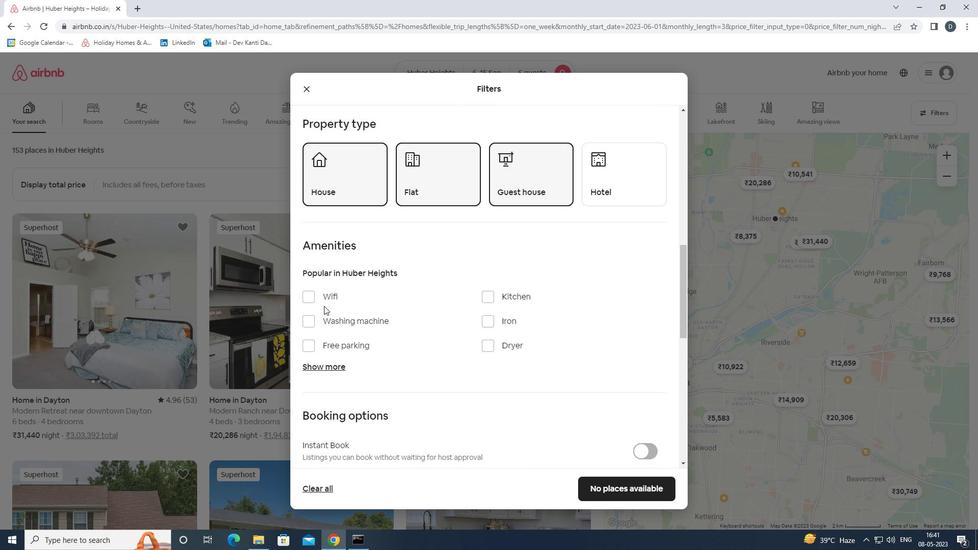
Action: Mouse moved to (338, 343)
Screenshot: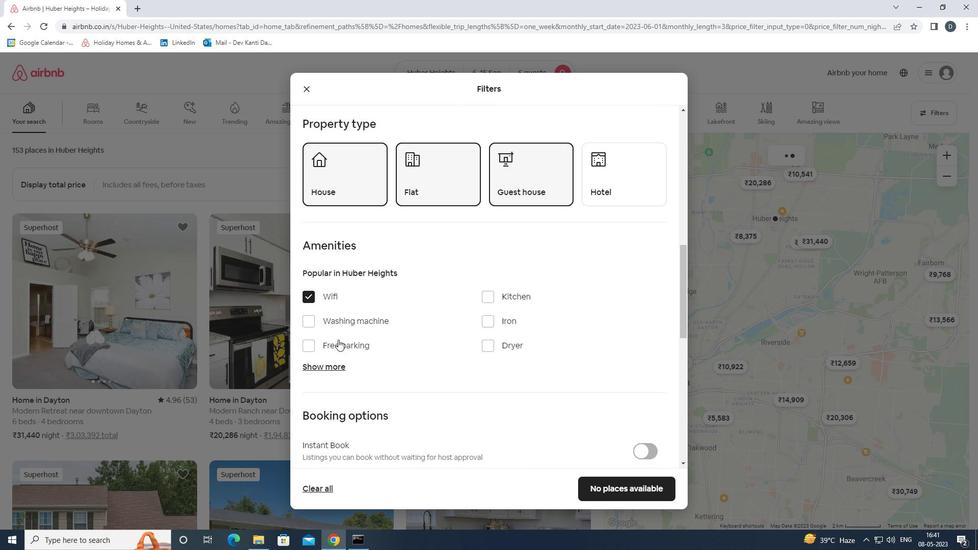 
Action: Mouse pressed left at (338, 343)
Screenshot: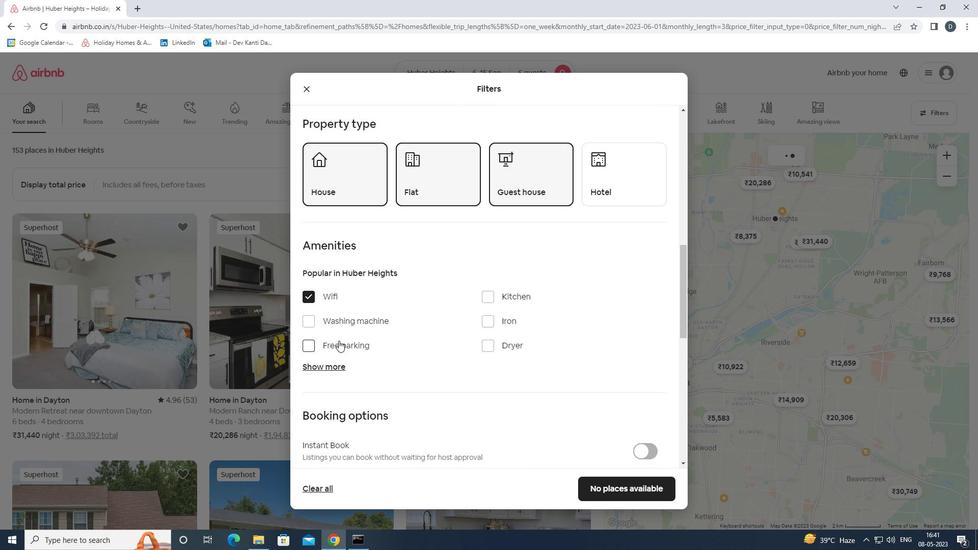 
Action: Mouse moved to (334, 368)
Screenshot: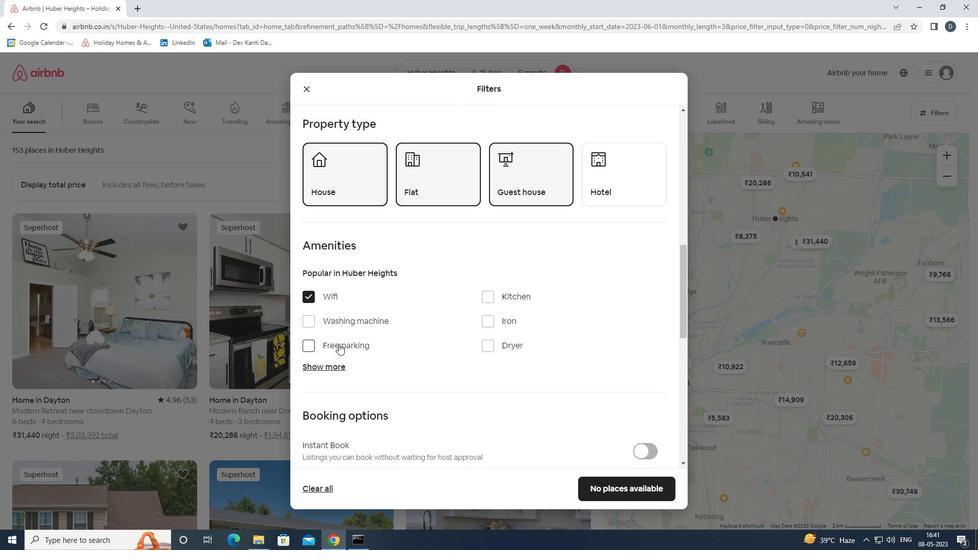 
Action: Mouse pressed left at (334, 368)
Screenshot: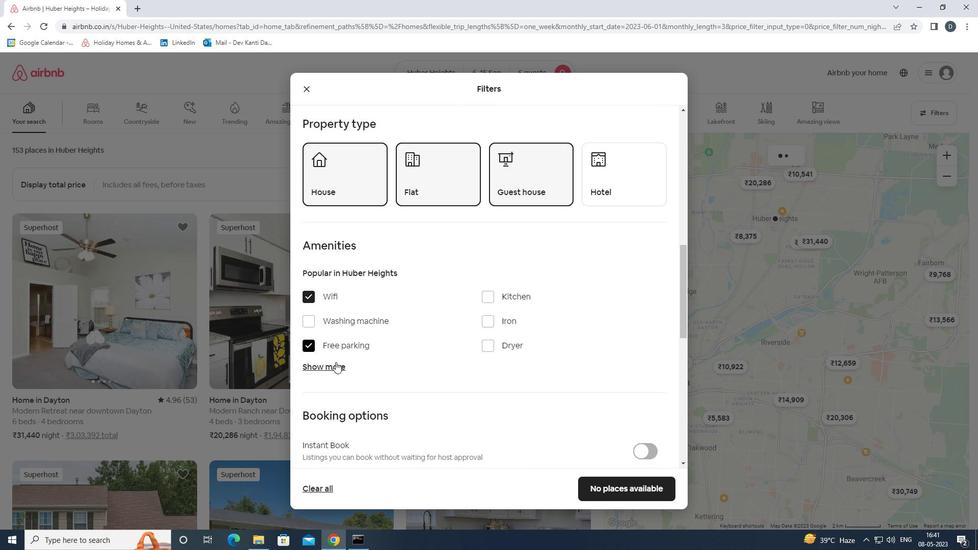 
Action: Mouse moved to (414, 340)
Screenshot: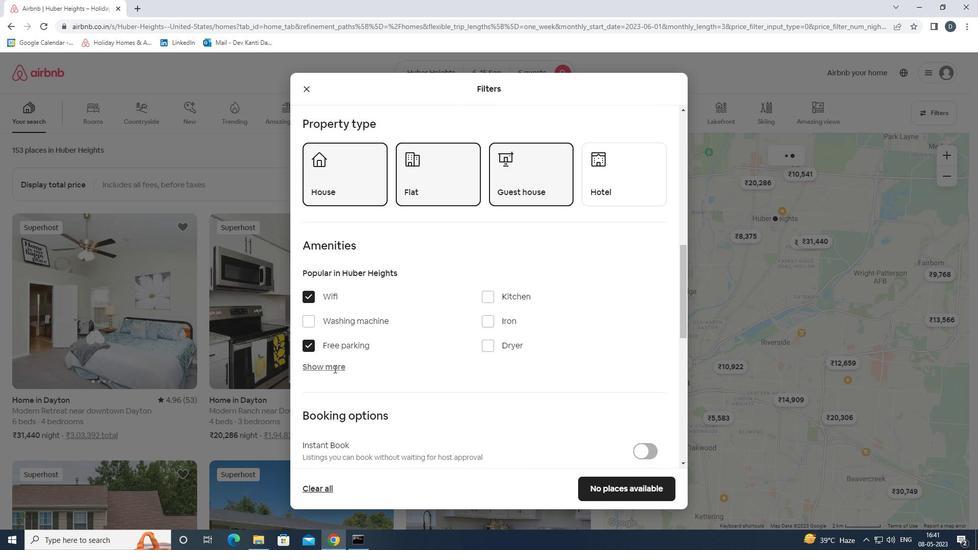 
Action: Mouse scrolled (414, 339) with delta (0, 0)
Screenshot: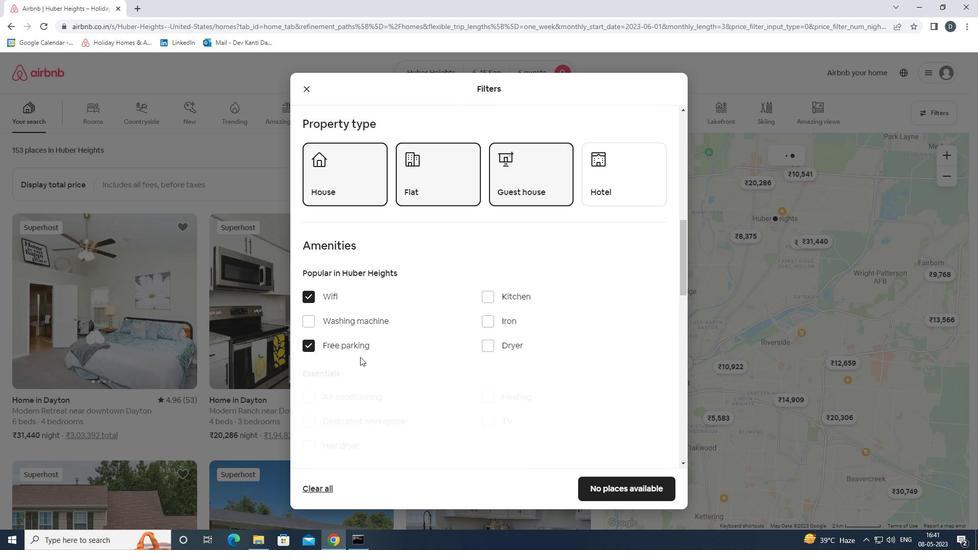 
Action: Mouse scrolled (414, 339) with delta (0, 0)
Screenshot: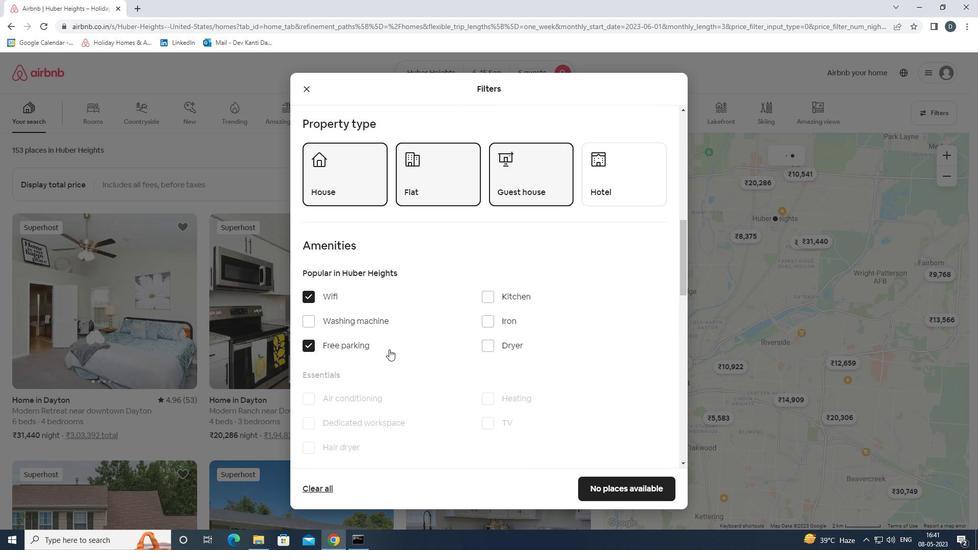 
Action: Mouse moved to (498, 319)
Screenshot: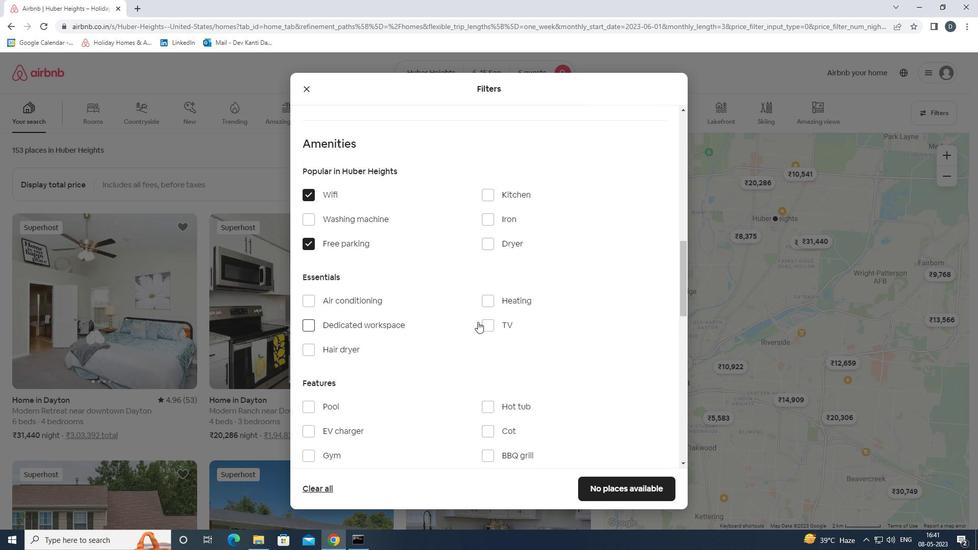 
Action: Mouse pressed left at (498, 319)
Screenshot: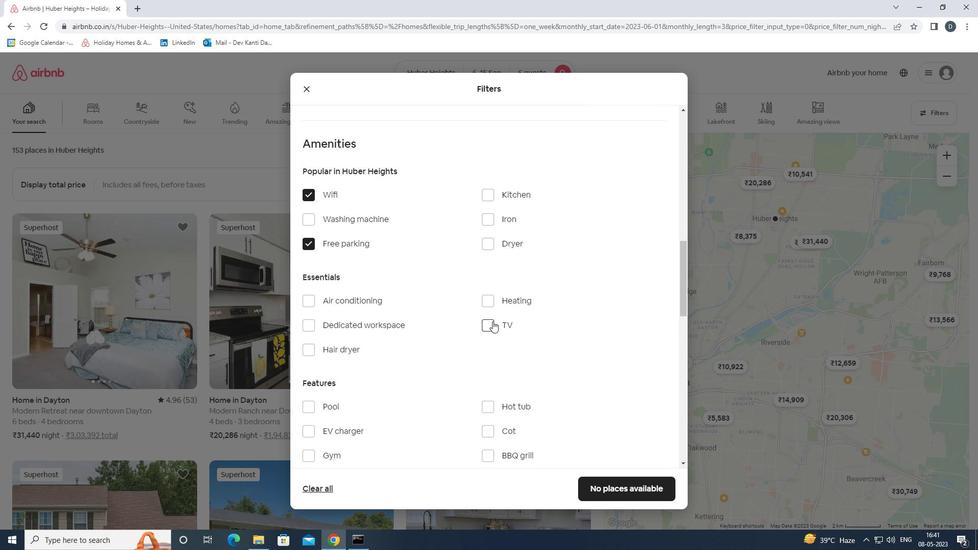 
Action: Mouse moved to (499, 319)
Screenshot: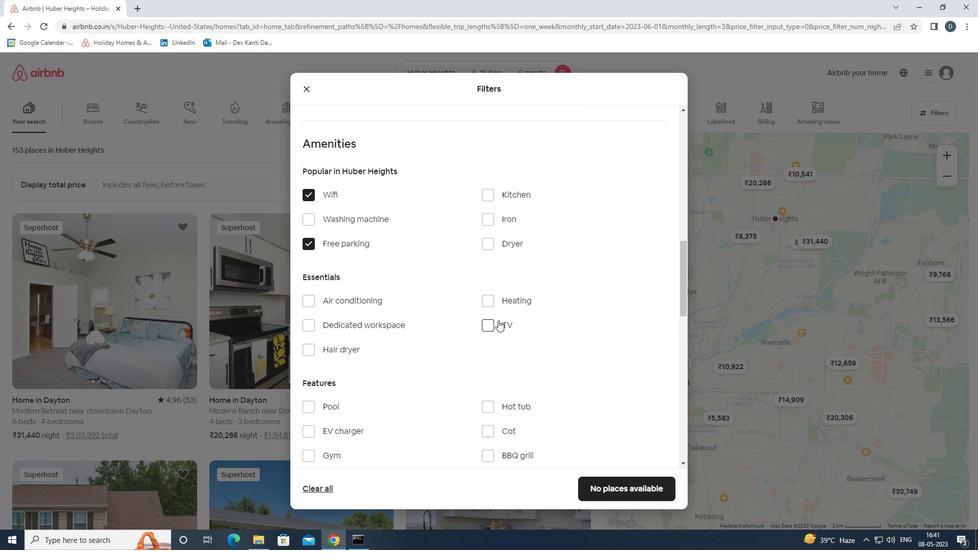 
Action: Mouse scrolled (499, 319) with delta (0, 0)
Screenshot: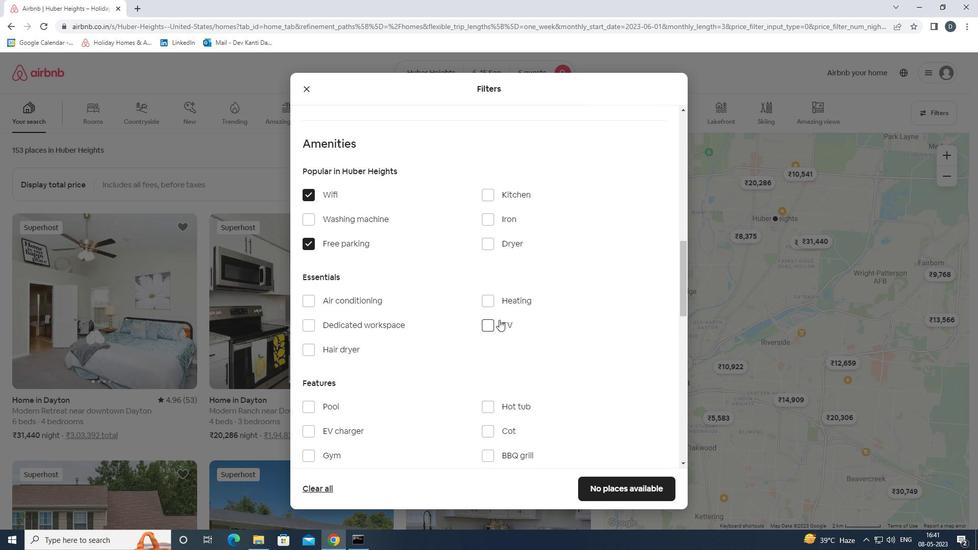 
Action: Mouse moved to (335, 404)
Screenshot: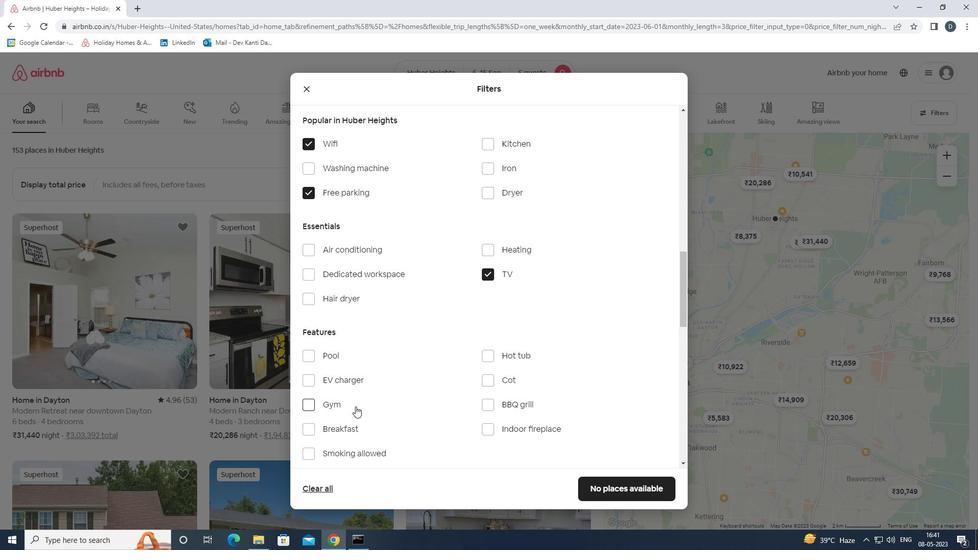 
Action: Mouse pressed left at (335, 404)
Screenshot: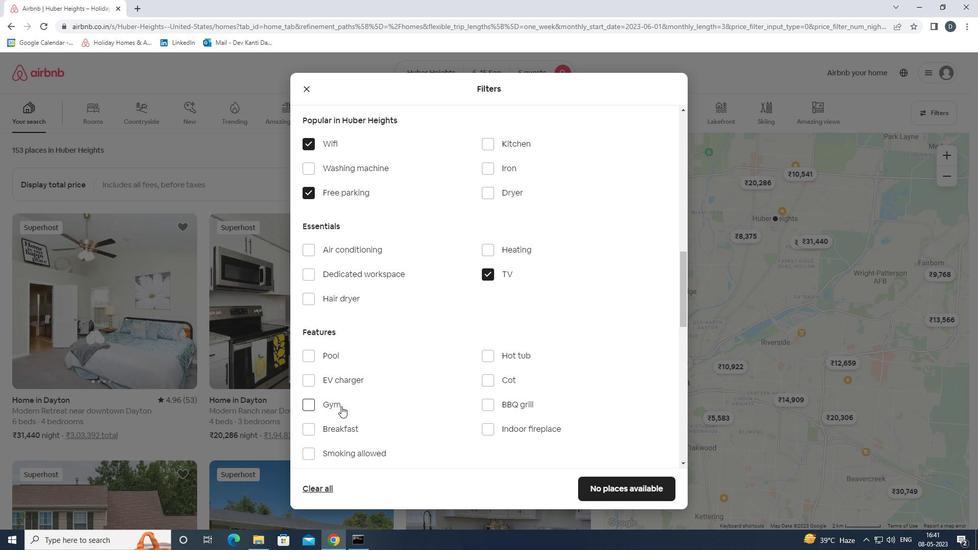 
Action: Mouse moved to (341, 422)
Screenshot: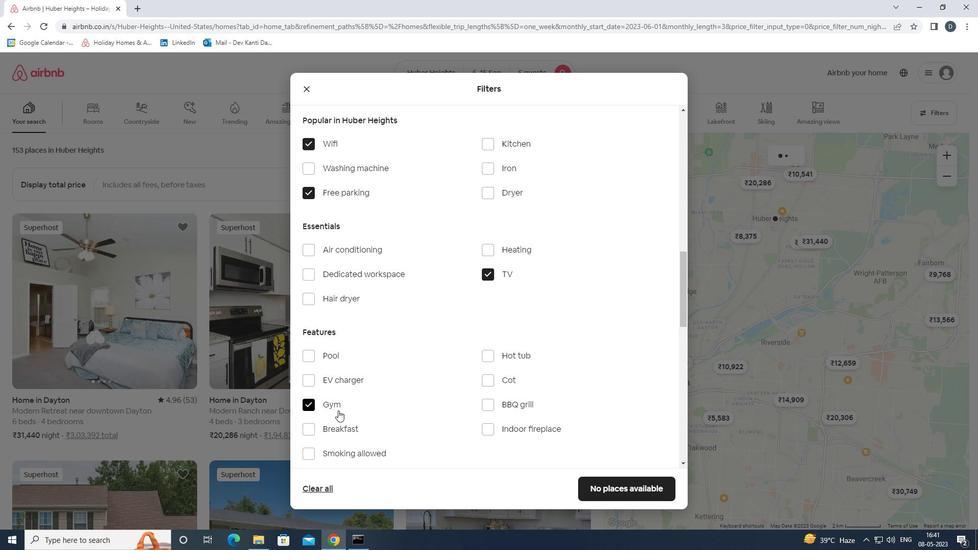 
Action: Mouse pressed left at (341, 422)
Screenshot: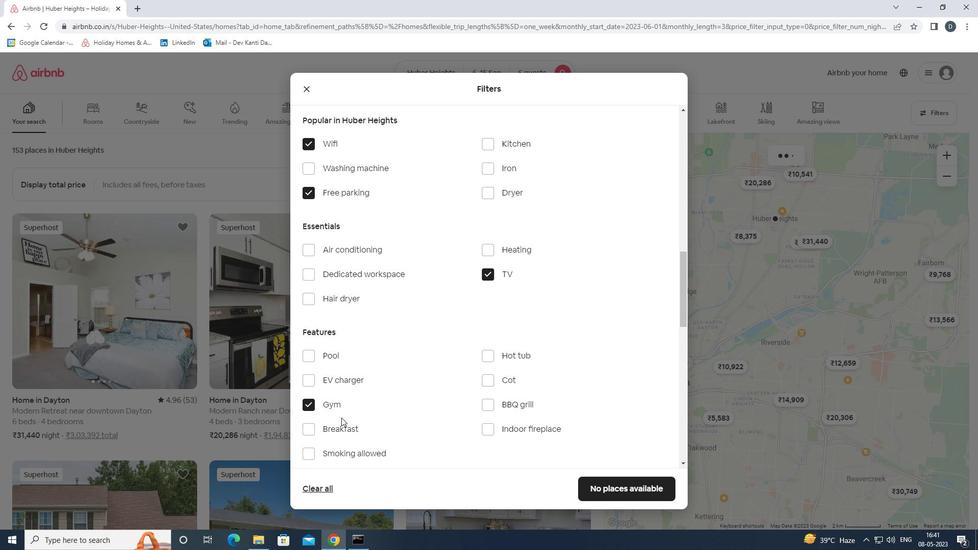 
Action: Mouse moved to (341, 425)
Screenshot: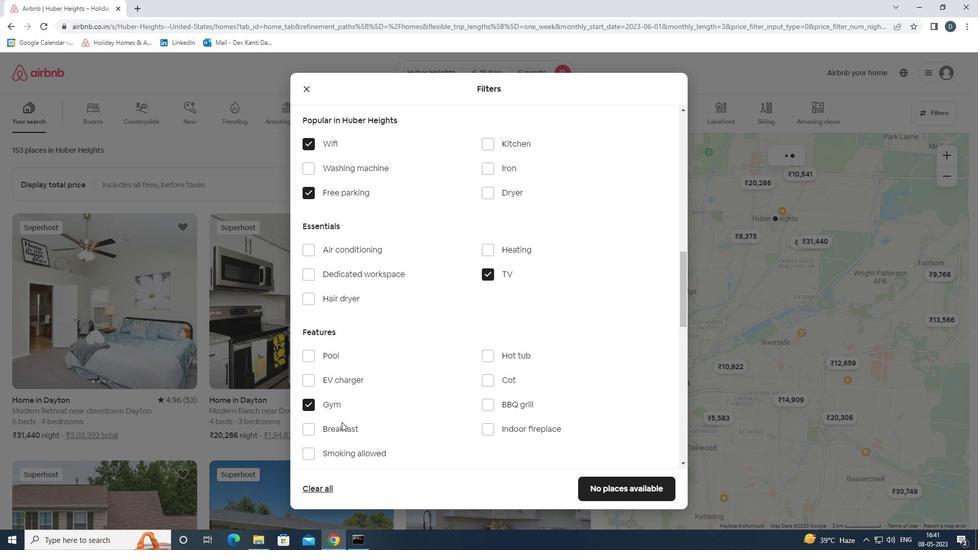 
Action: Mouse pressed left at (341, 425)
Screenshot: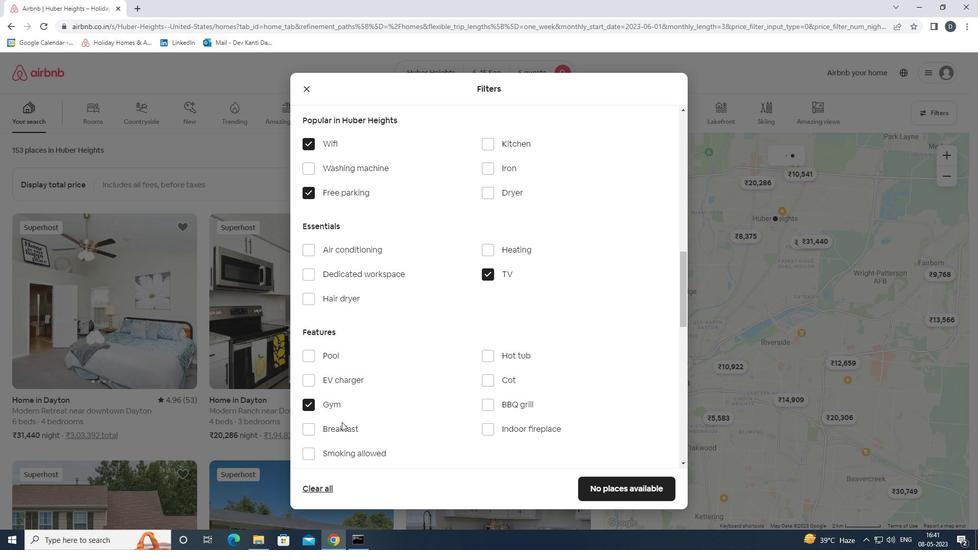
Action: Mouse moved to (449, 367)
Screenshot: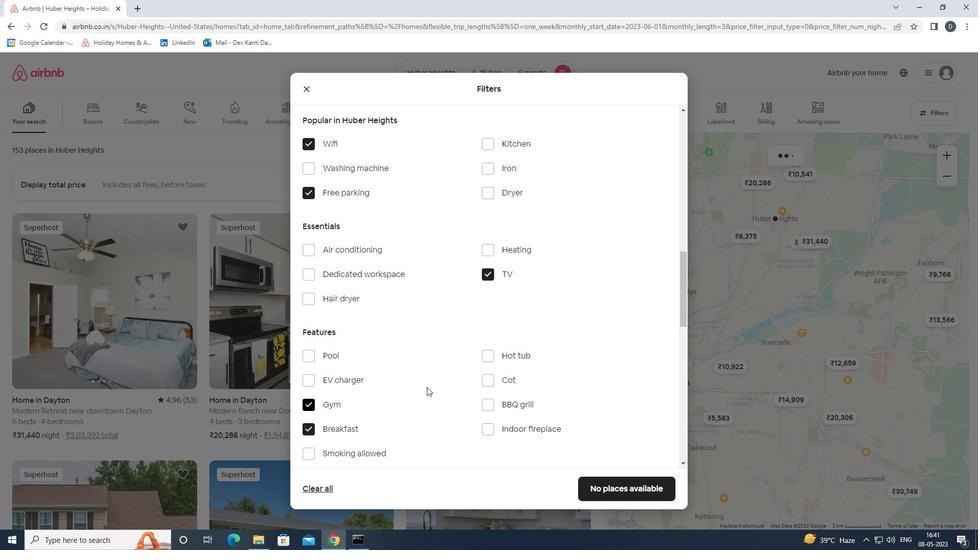 
Action: Mouse scrolled (449, 366) with delta (0, 0)
Screenshot: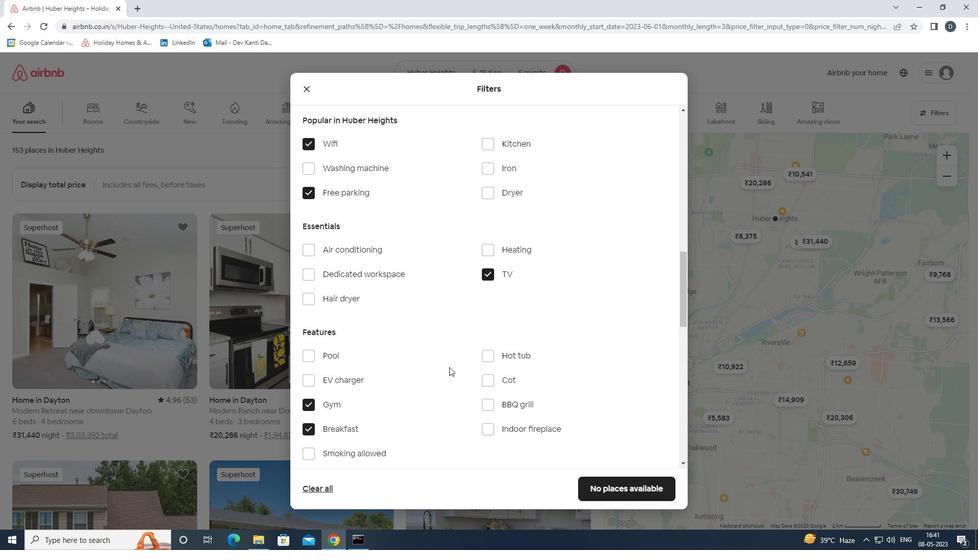 
Action: Mouse scrolled (449, 366) with delta (0, 0)
Screenshot: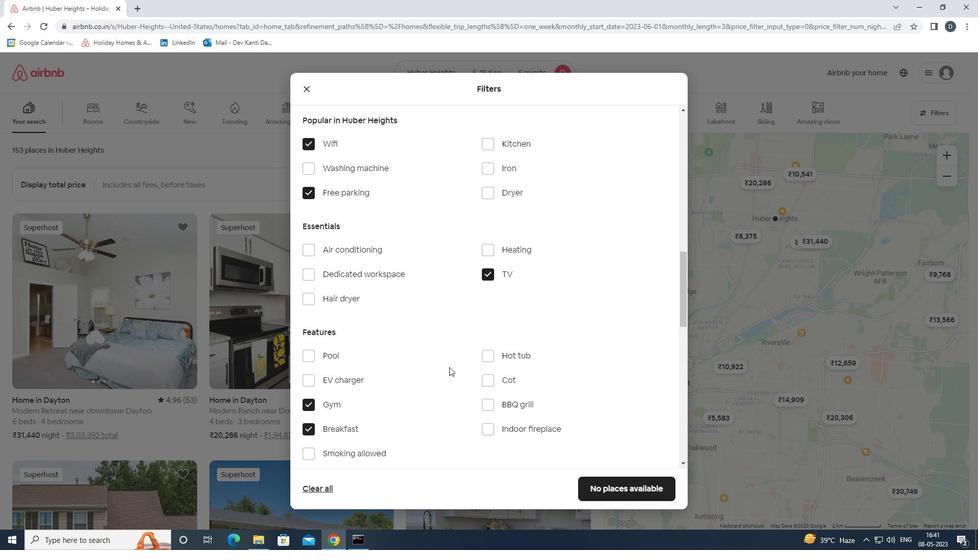 
Action: Mouse moved to (449, 366)
Screenshot: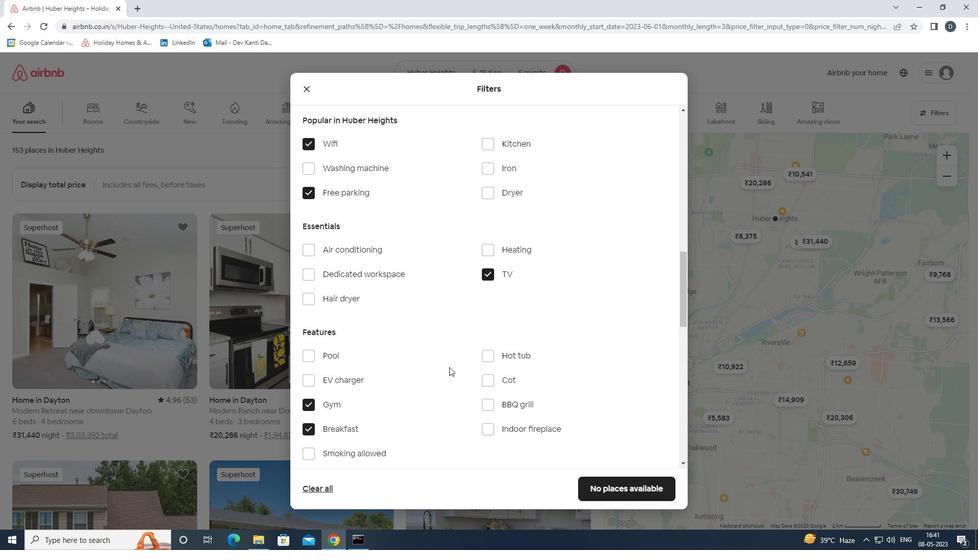 
Action: Mouse scrolled (449, 366) with delta (0, 0)
Screenshot: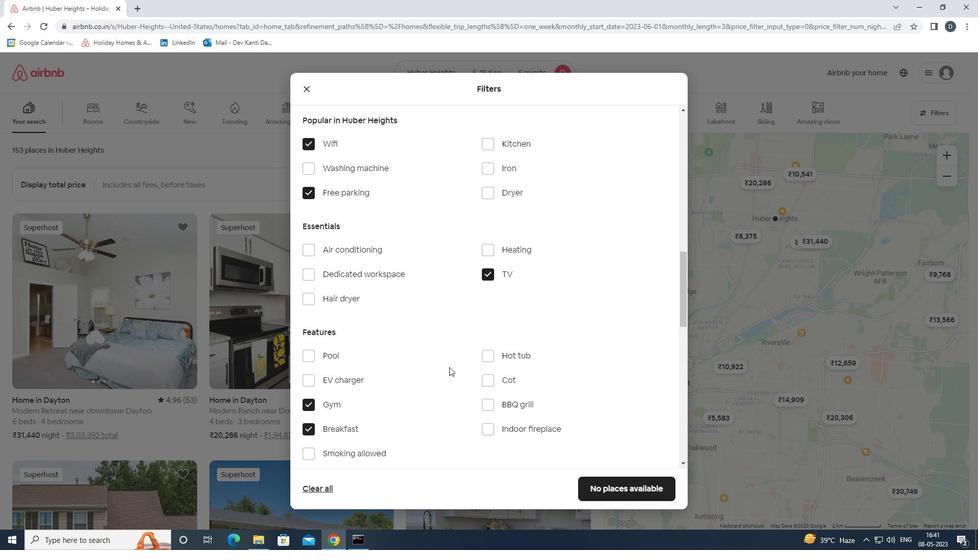 
Action: Mouse moved to (449, 366)
Screenshot: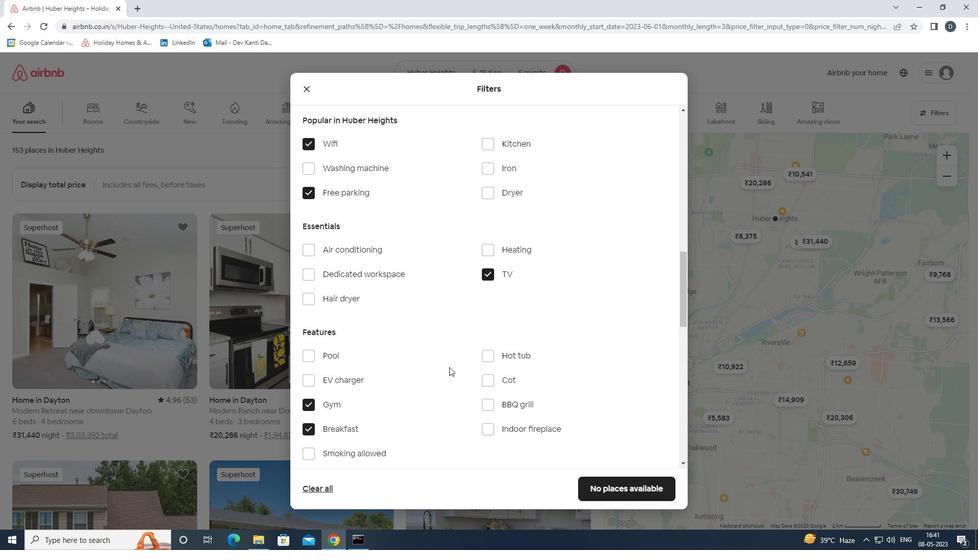 
Action: Mouse scrolled (449, 366) with delta (0, 0)
Screenshot: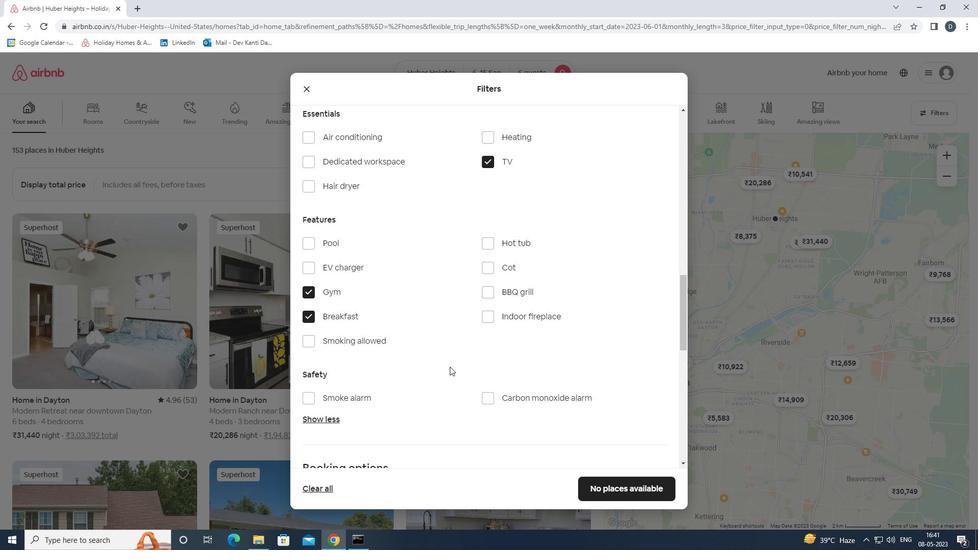 
Action: Mouse scrolled (449, 366) with delta (0, 0)
Screenshot: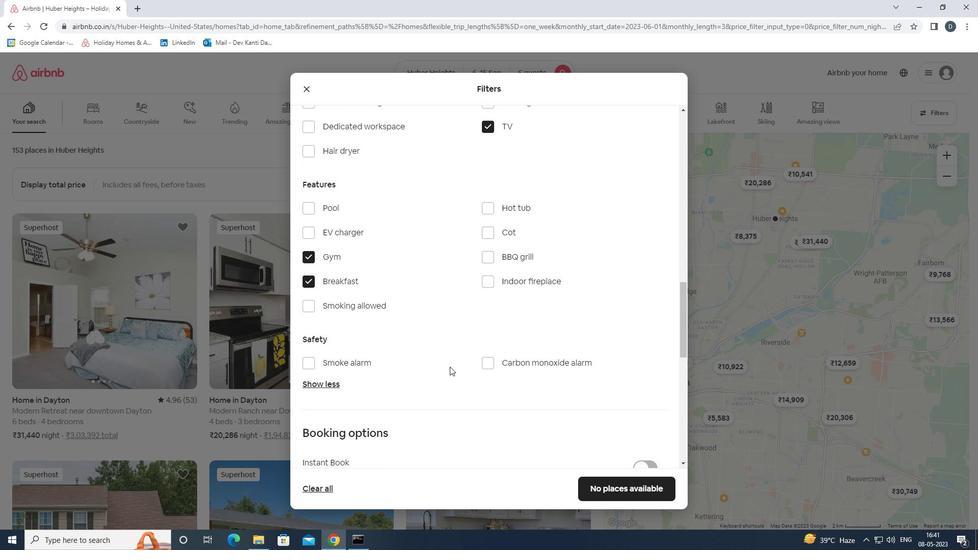 
Action: Mouse scrolled (449, 366) with delta (0, 0)
Screenshot: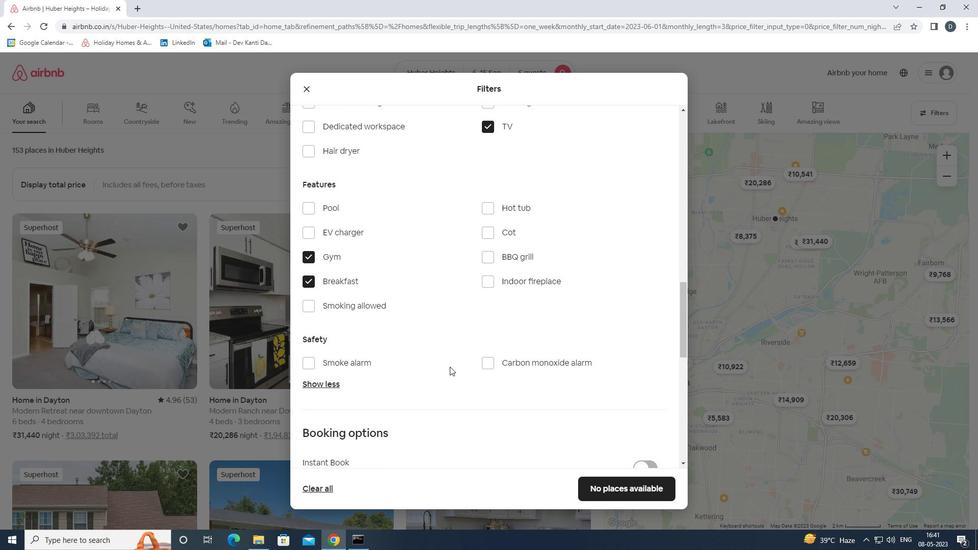 
Action: Mouse moved to (649, 343)
Screenshot: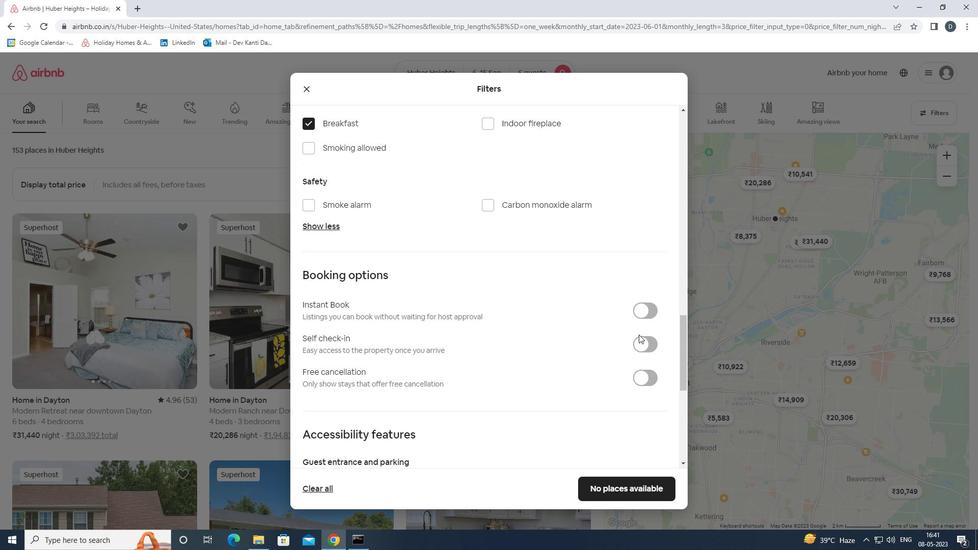 
Action: Mouse pressed left at (649, 343)
Screenshot: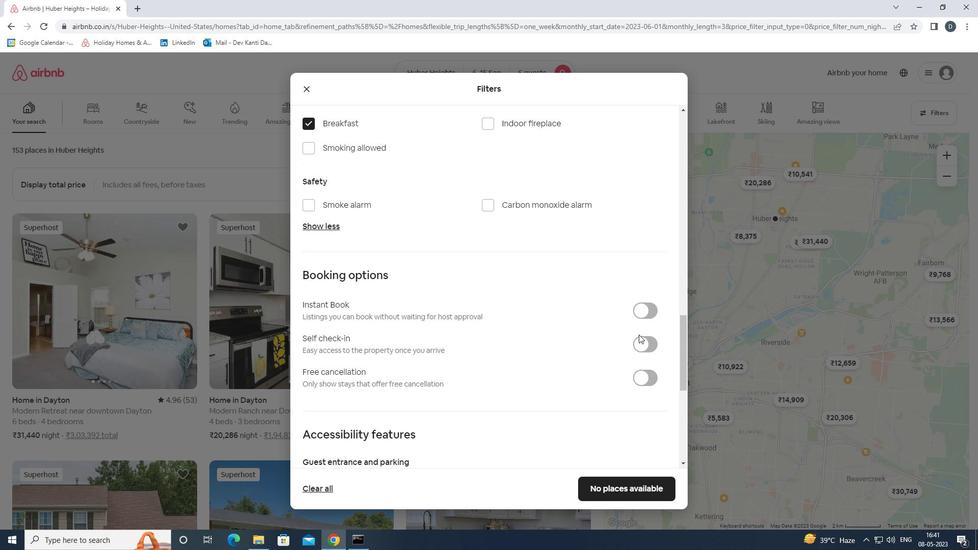 
Action: Mouse moved to (608, 348)
Screenshot: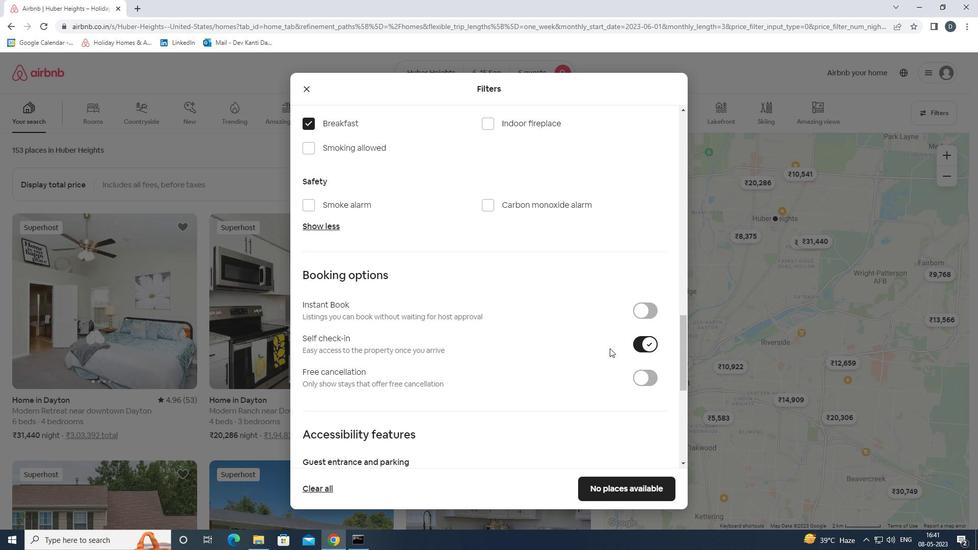 
Action: Mouse scrolled (608, 348) with delta (0, 0)
Screenshot: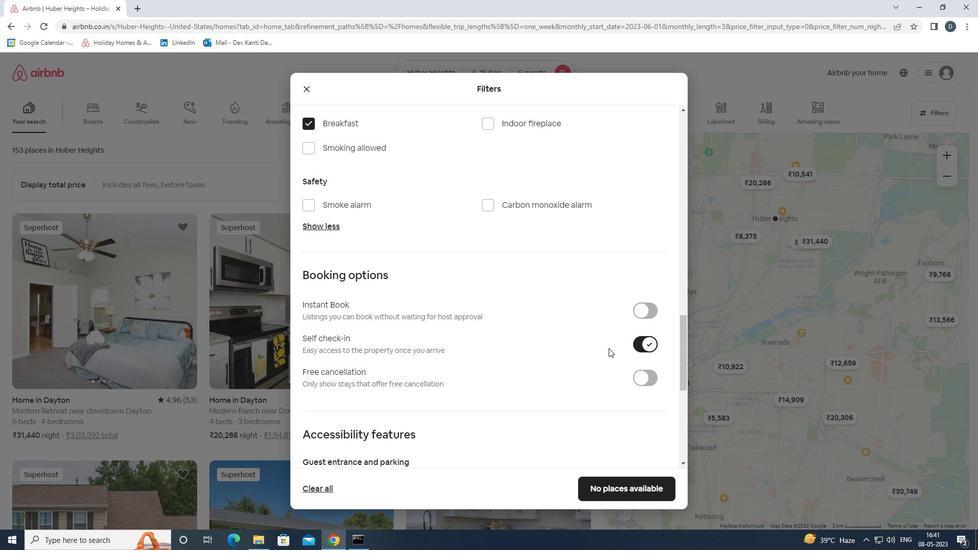 
Action: Mouse scrolled (608, 348) with delta (0, 0)
Screenshot: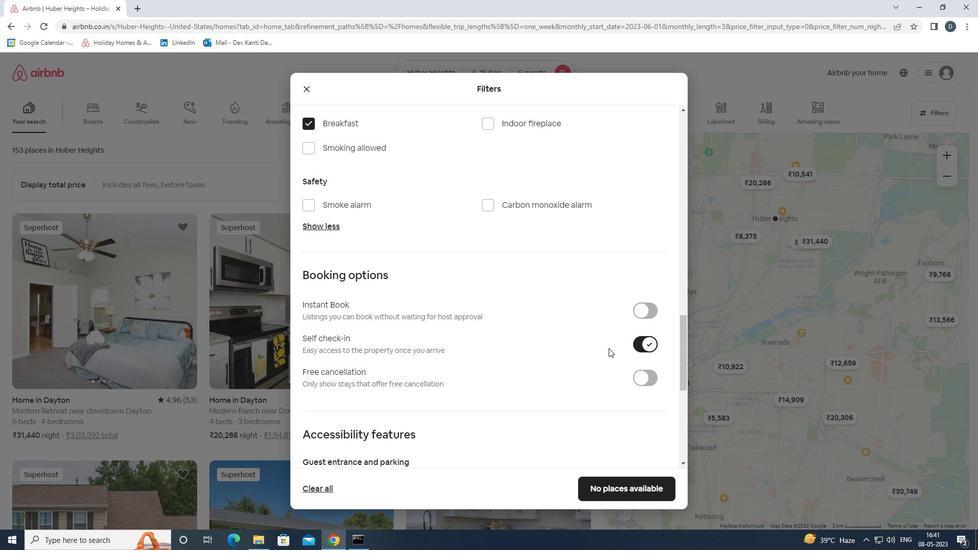
Action: Mouse scrolled (608, 348) with delta (0, 0)
Screenshot: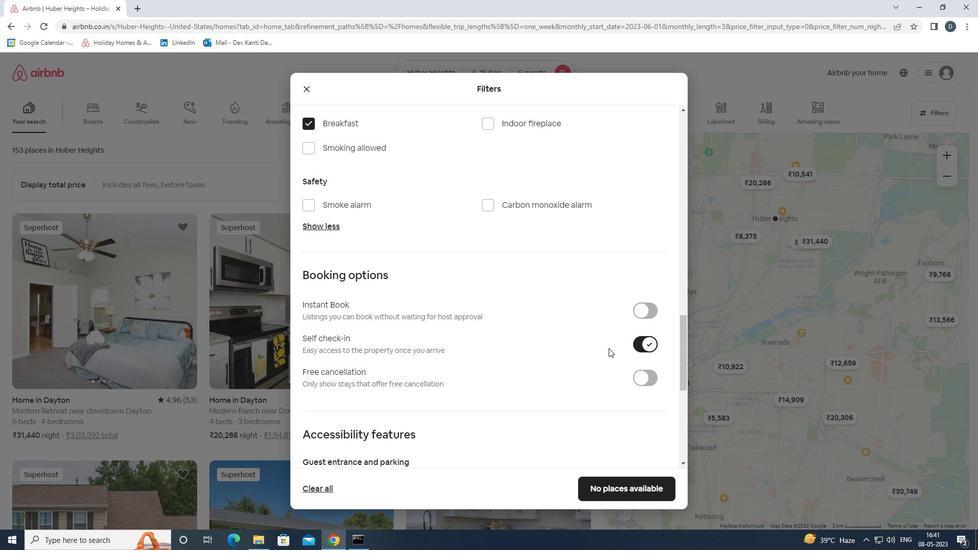 
Action: Mouse scrolled (608, 348) with delta (0, 0)
Screenshot: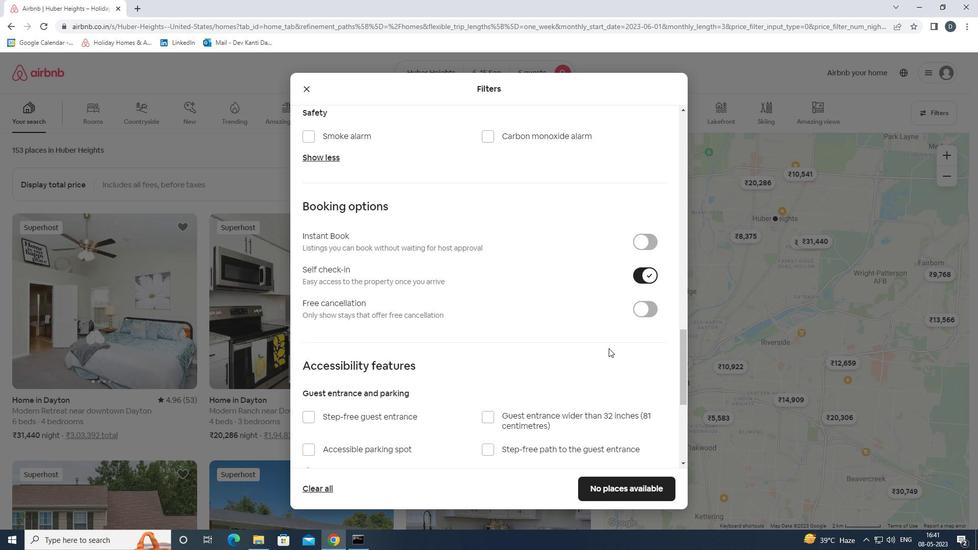 
Action: Mouse scrolled (608, 348) with delta (0, 0)
Screenshot: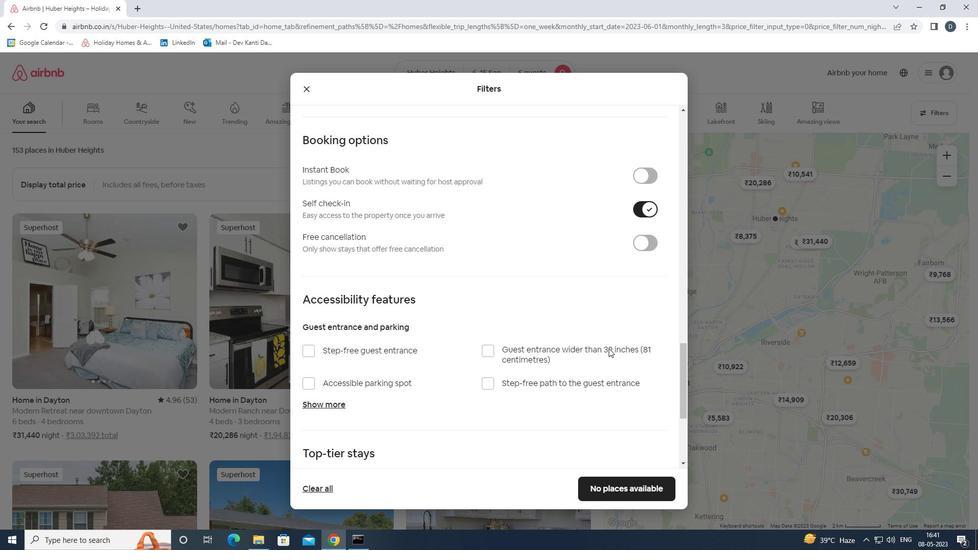 
Action: Mouse scrolled (608, 348) with delta (0, 0)
Screenshot: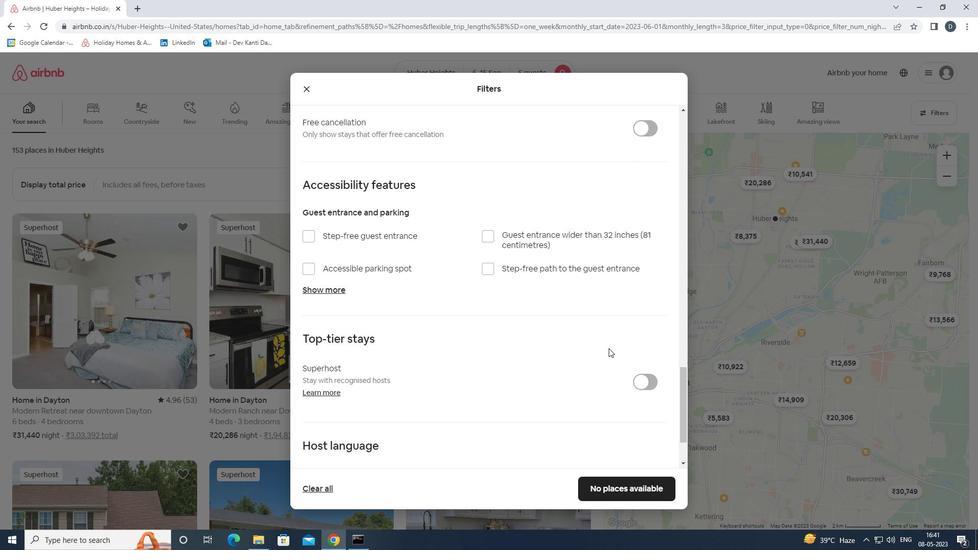 
Action: Mouse scrolled (608, 348) with delta (0, 0)
Screenshot: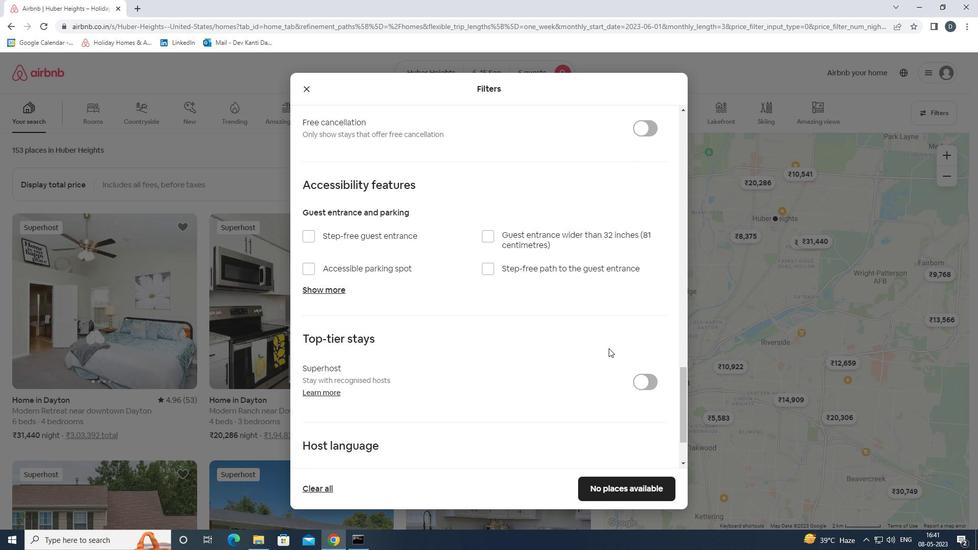 
Action: Mouse scrolled (608, 348) with delta (0, 0)
Screenshot: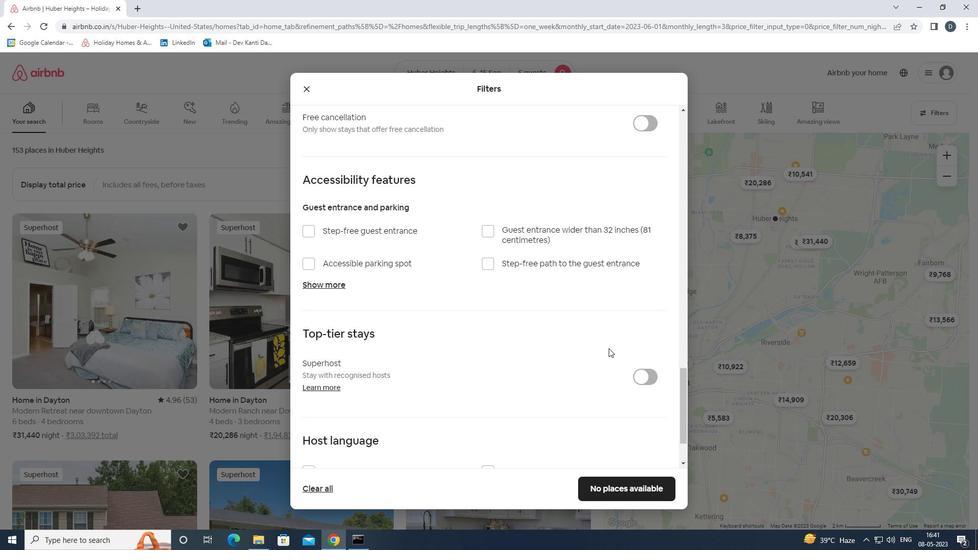 
Action: Mouse moved to (325, 394)
Screenshot: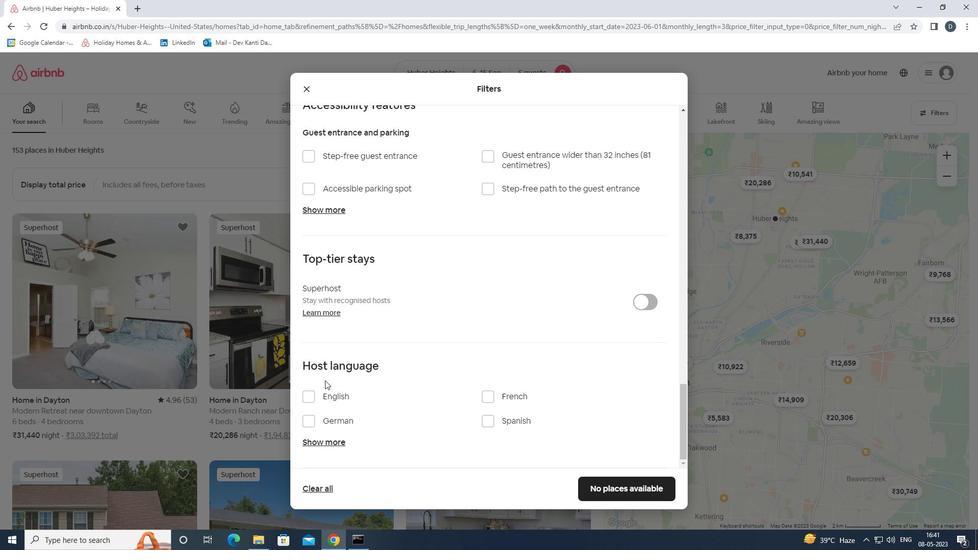 
Action: Mouse pressed left at (325, 394)
Screenshot: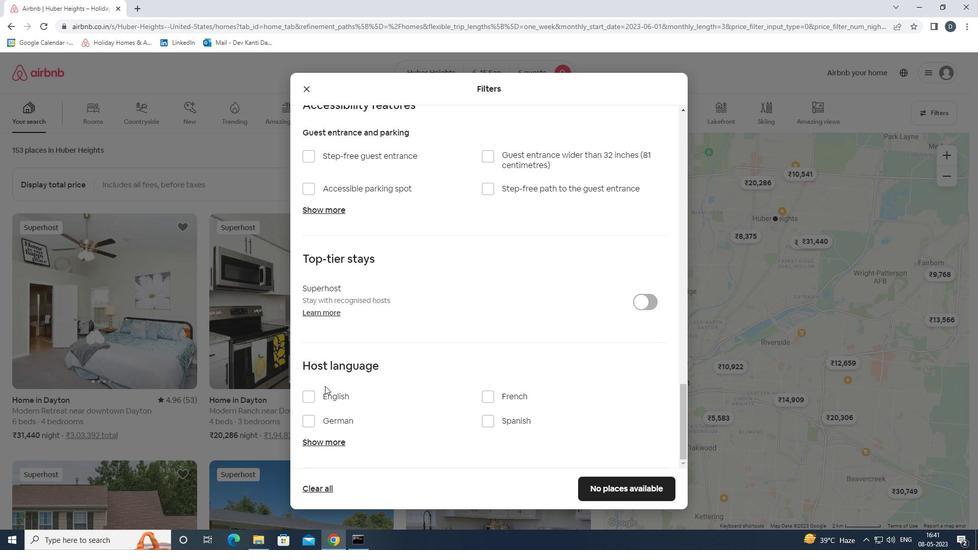 
Action: Mouse moved to (594, 482)
Screenshot: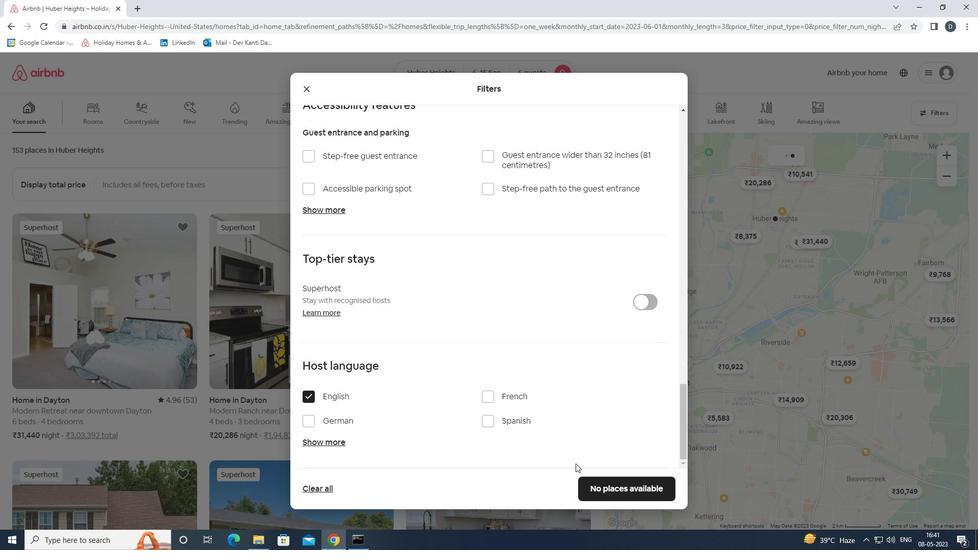 
Action: Mouse pressed left at (594, 482)
Screenshot: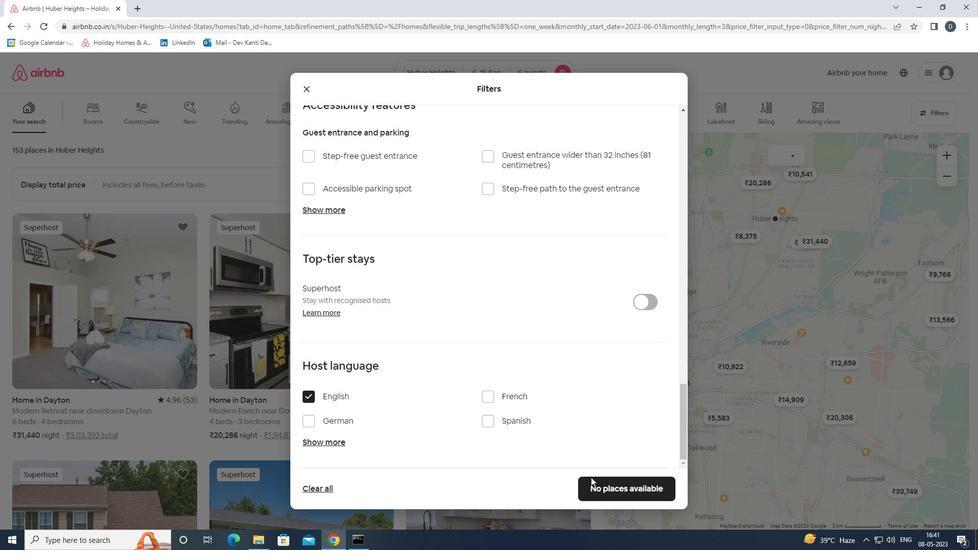 
Action: Mouse moved to (592, 474)
Screenshot: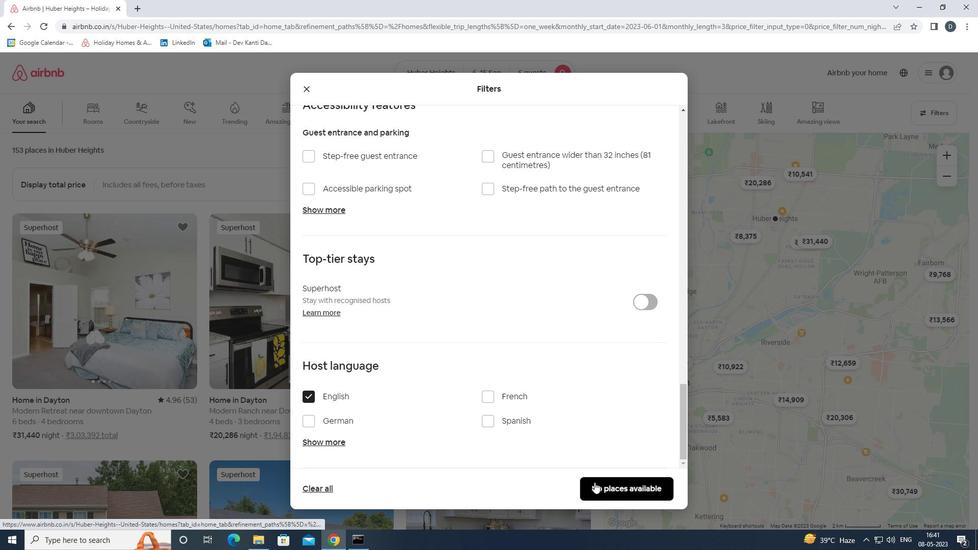 
